 Task: Add Sprouts Stamina to the cart.
Action: Mouse moved to (318, 170)
Screenshot: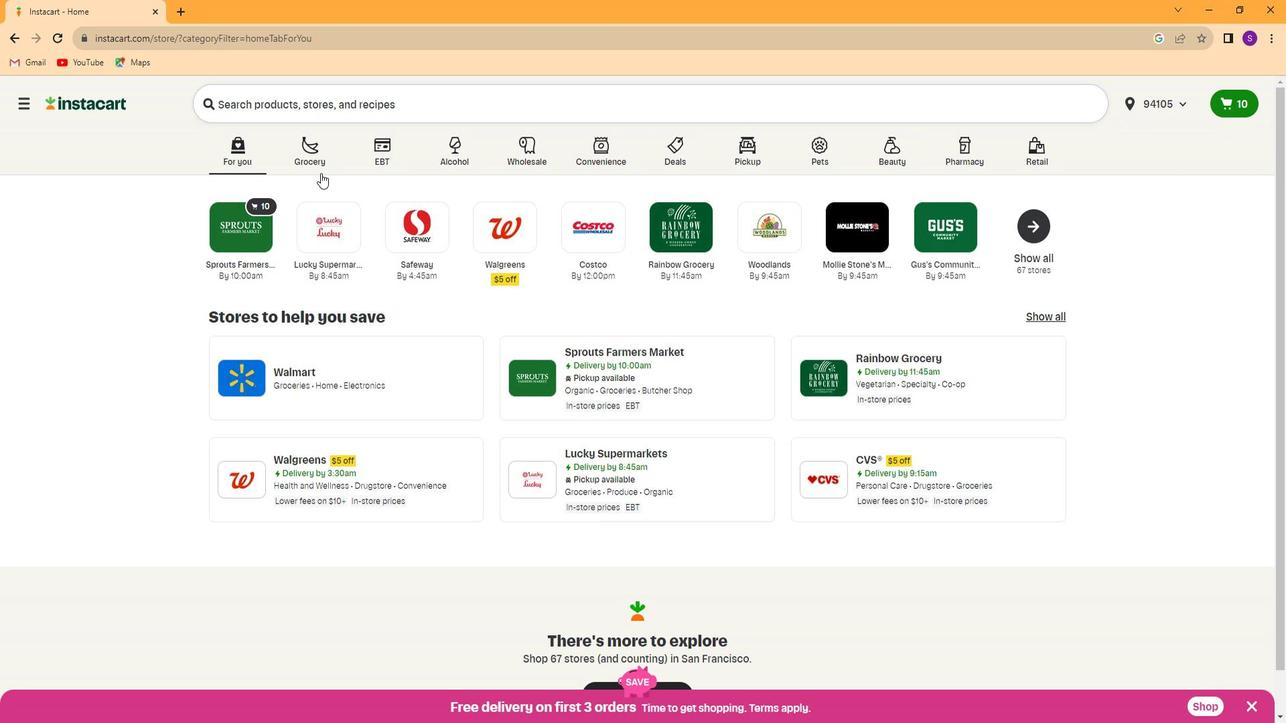 
Action: Mouse pressed left at (318, 170)
Screenshot: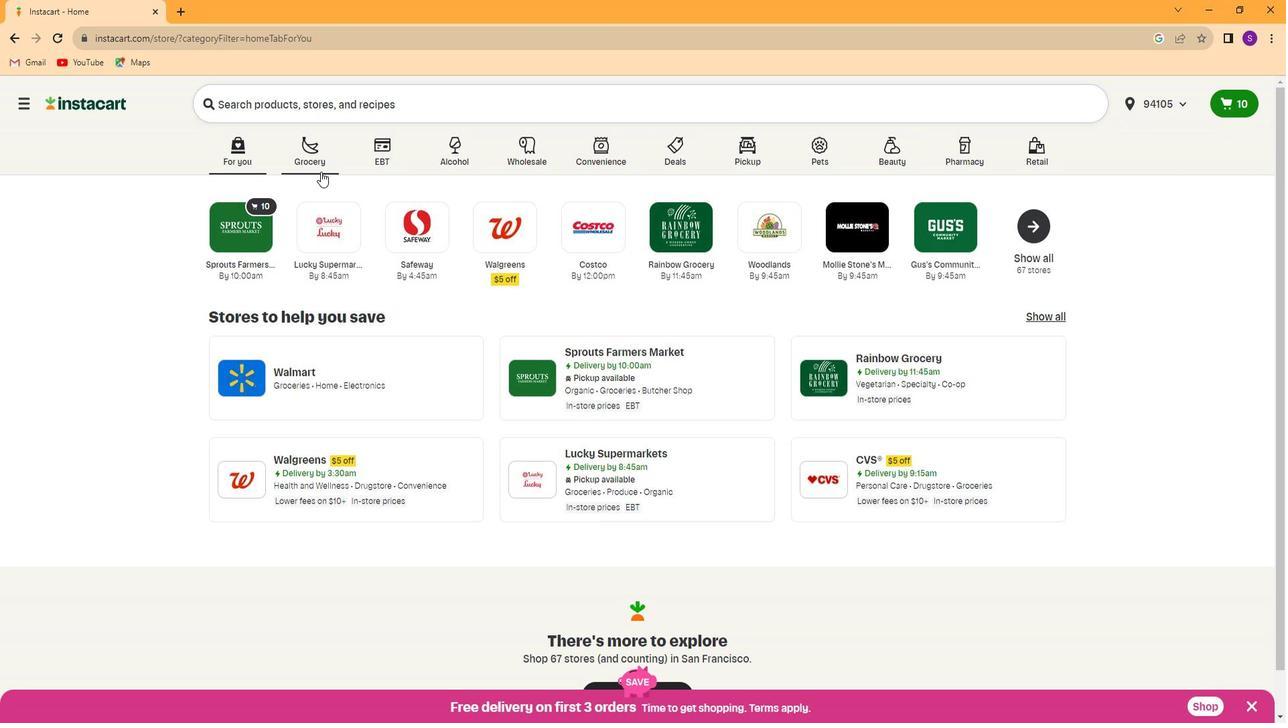 
Action: Mouse moved to (1021, 211)
Screenshot: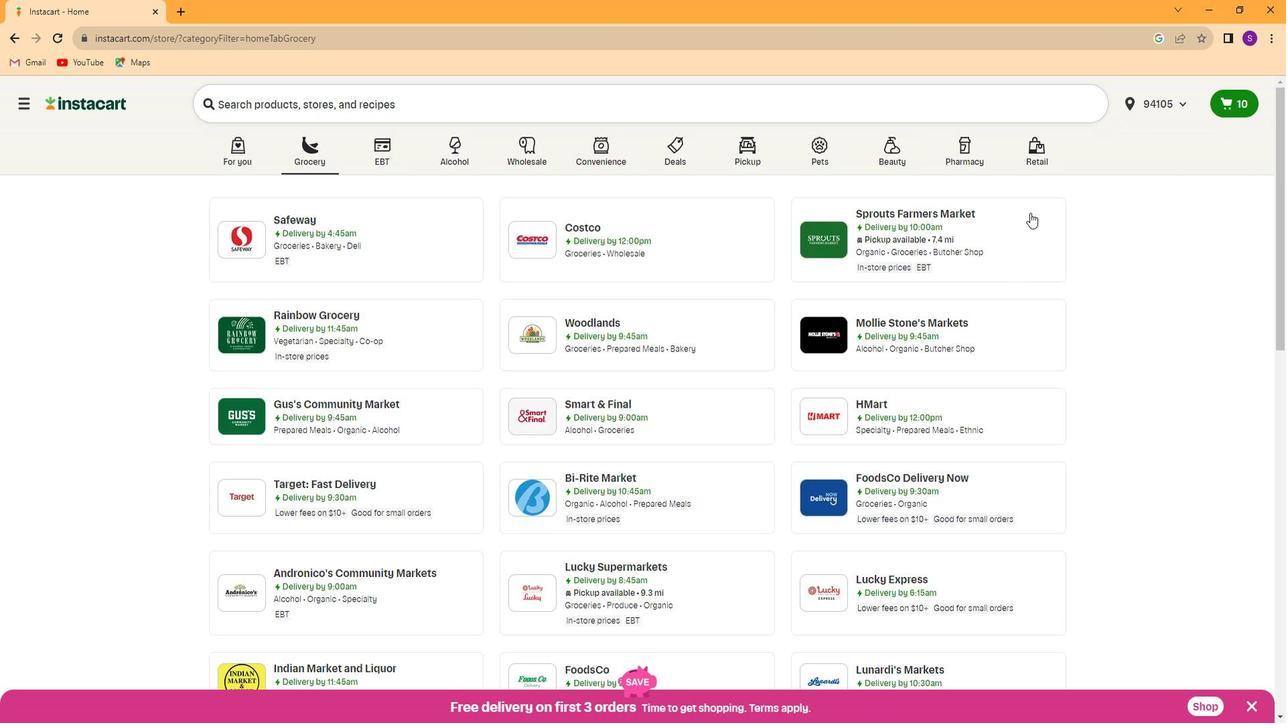 
Action: Mouse pressed left at (1021, 211)
Screenshot: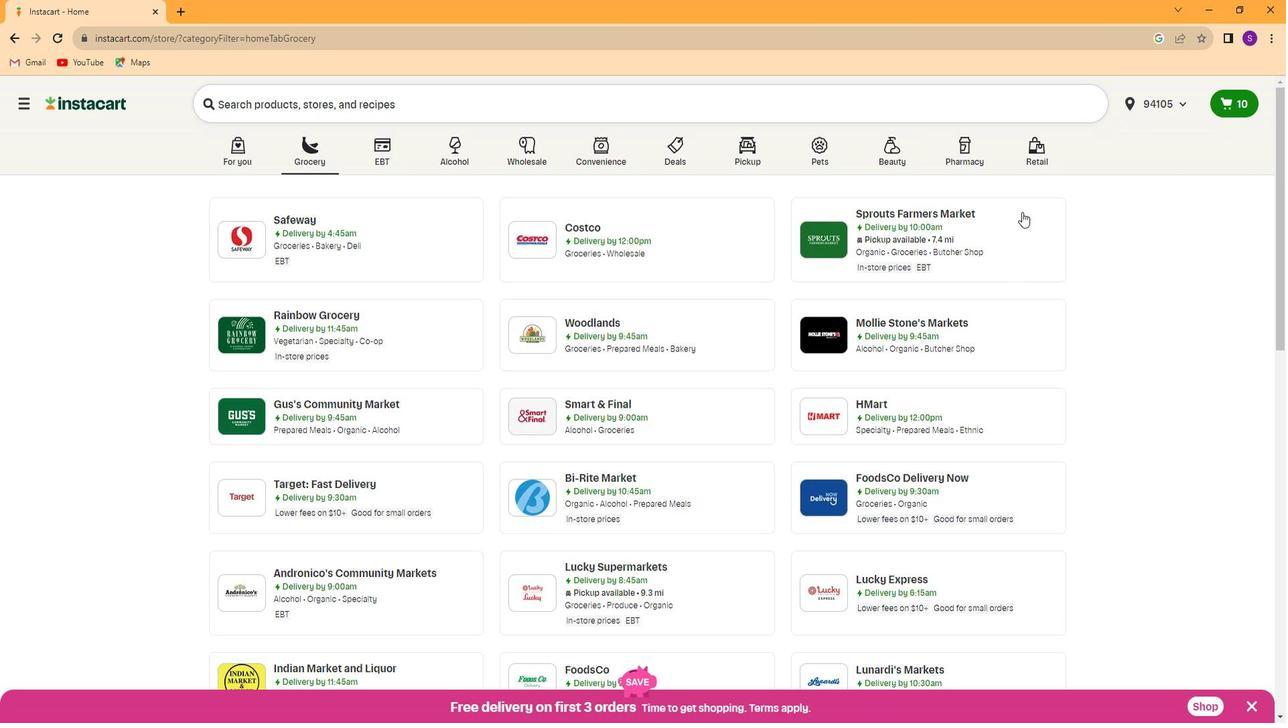 
Action: Mouse moved to (108, 527)
Screenshot: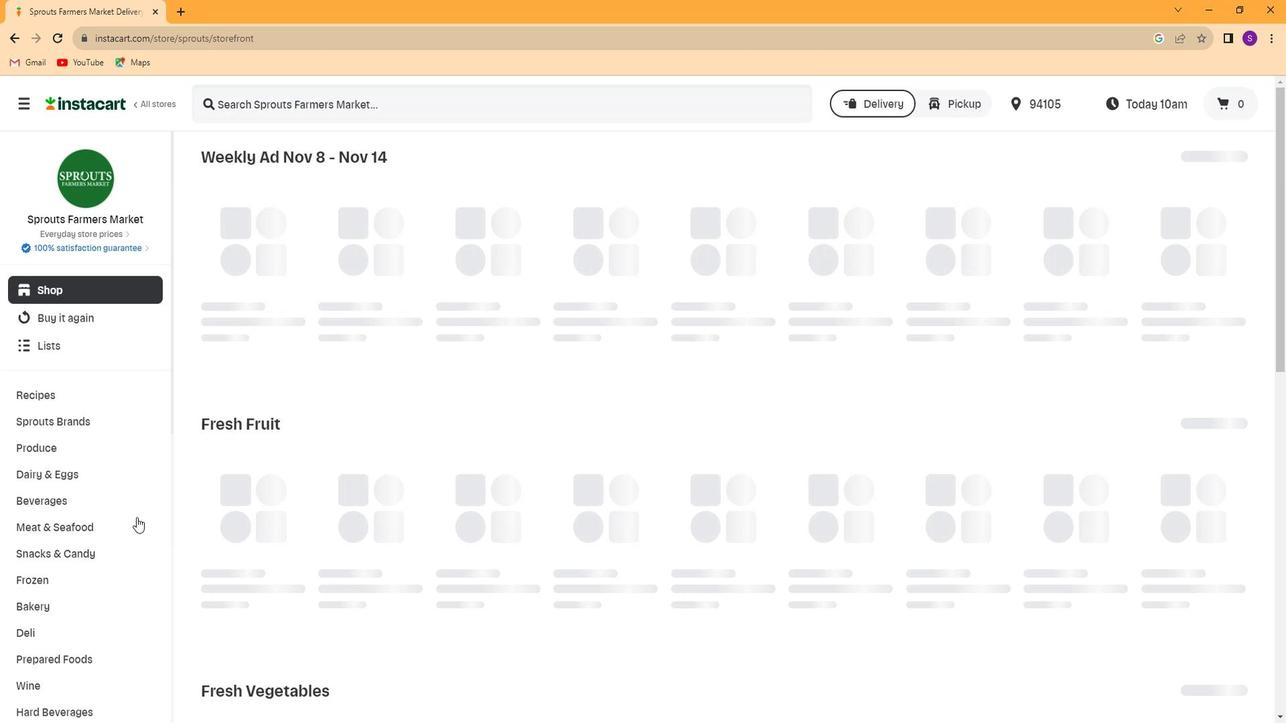 
Action: Mouse scrolled (108, 526) with delta (0, 0)
Screenshot: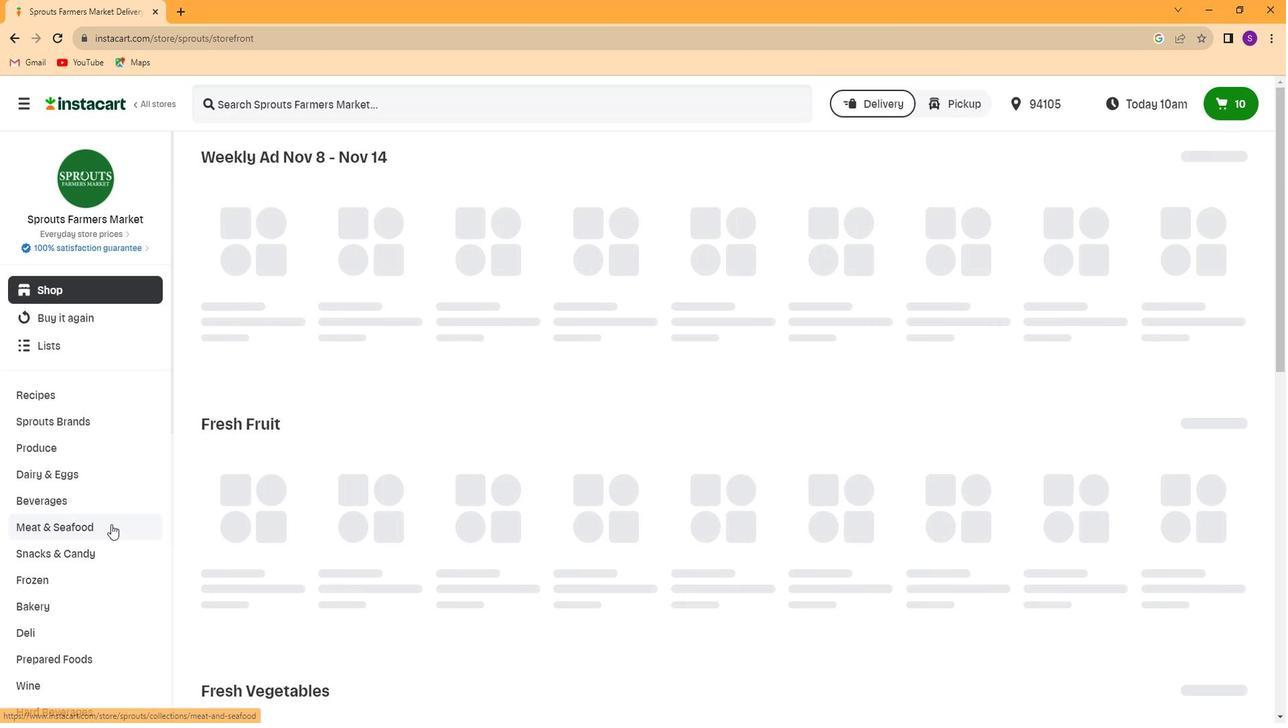 
Action: Mouse scrolled (108, 526) with delta (0, 0)
Screenshot: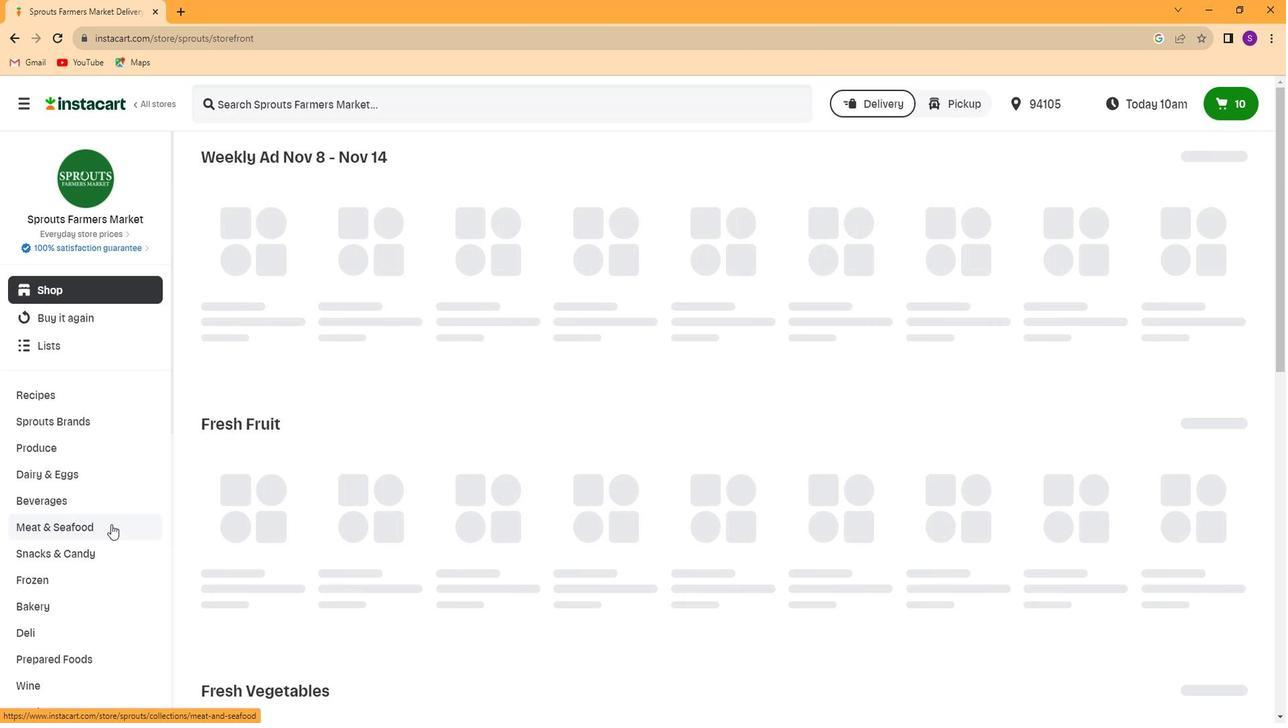 
Action: Mouse scrolled (108, 526) with delta (0, 0)
Screenshot: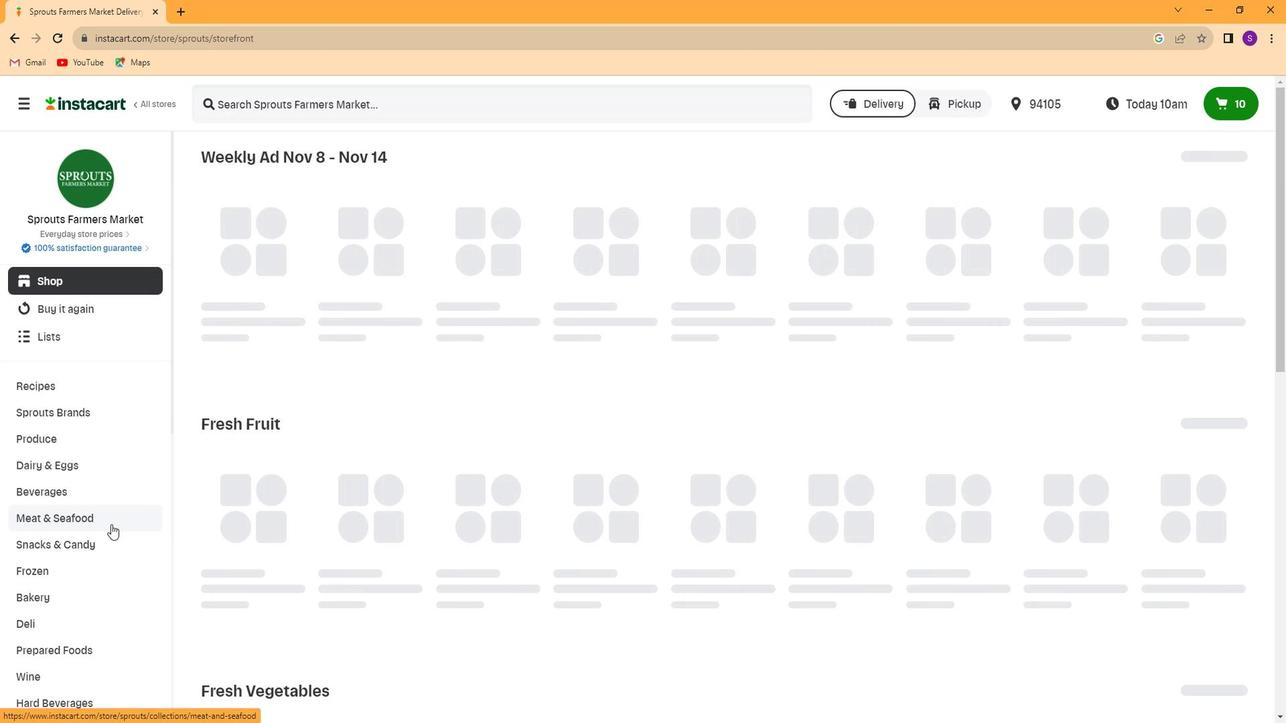 
Action: Mouse scrolled (108, 526) with delta (0, 0)
Screenshot: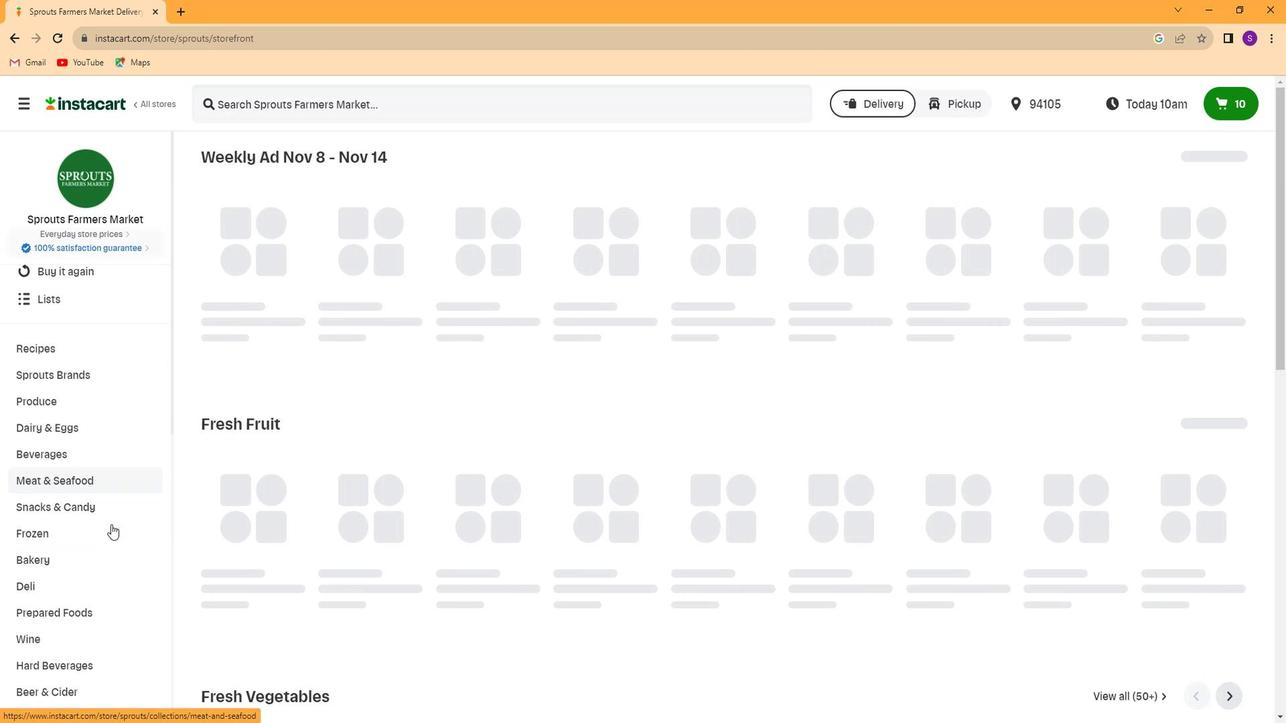 
Action: Mouse scrolled (108, 526) with delta (0, 0)
Screenshot: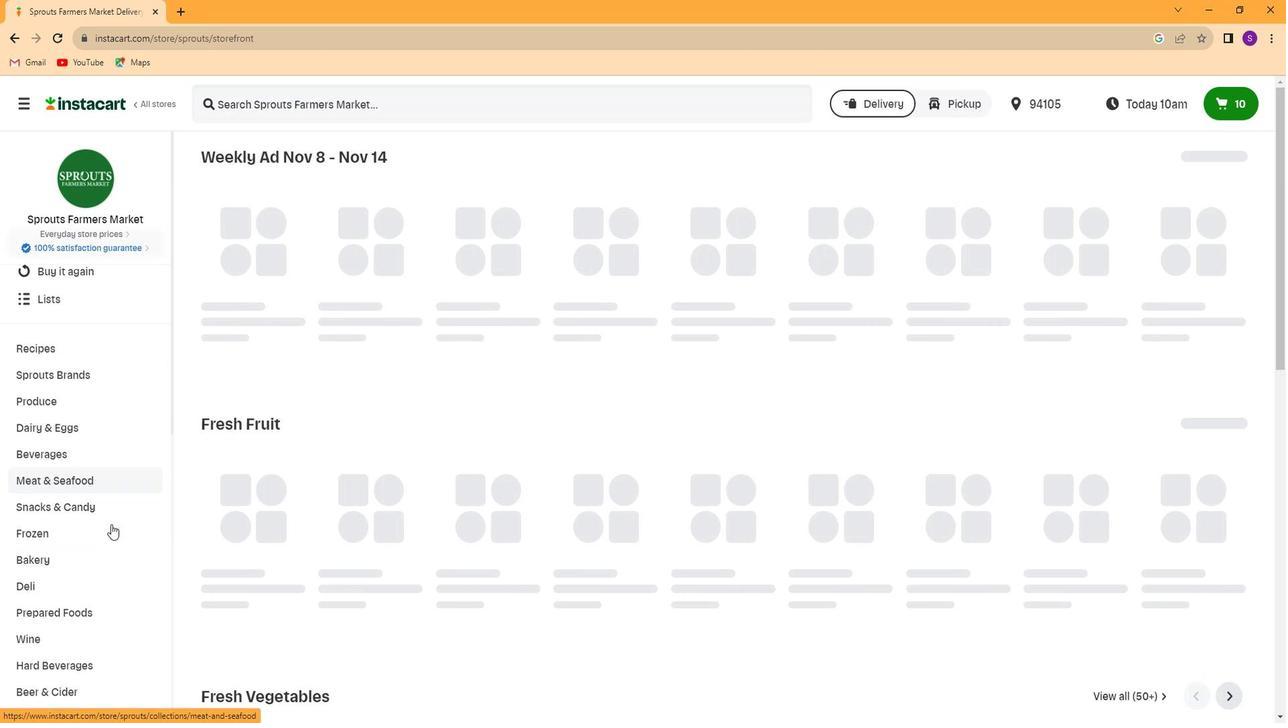 
Action: Mouse scrolled (108, 526) with delta (0, 0)
Screenshot: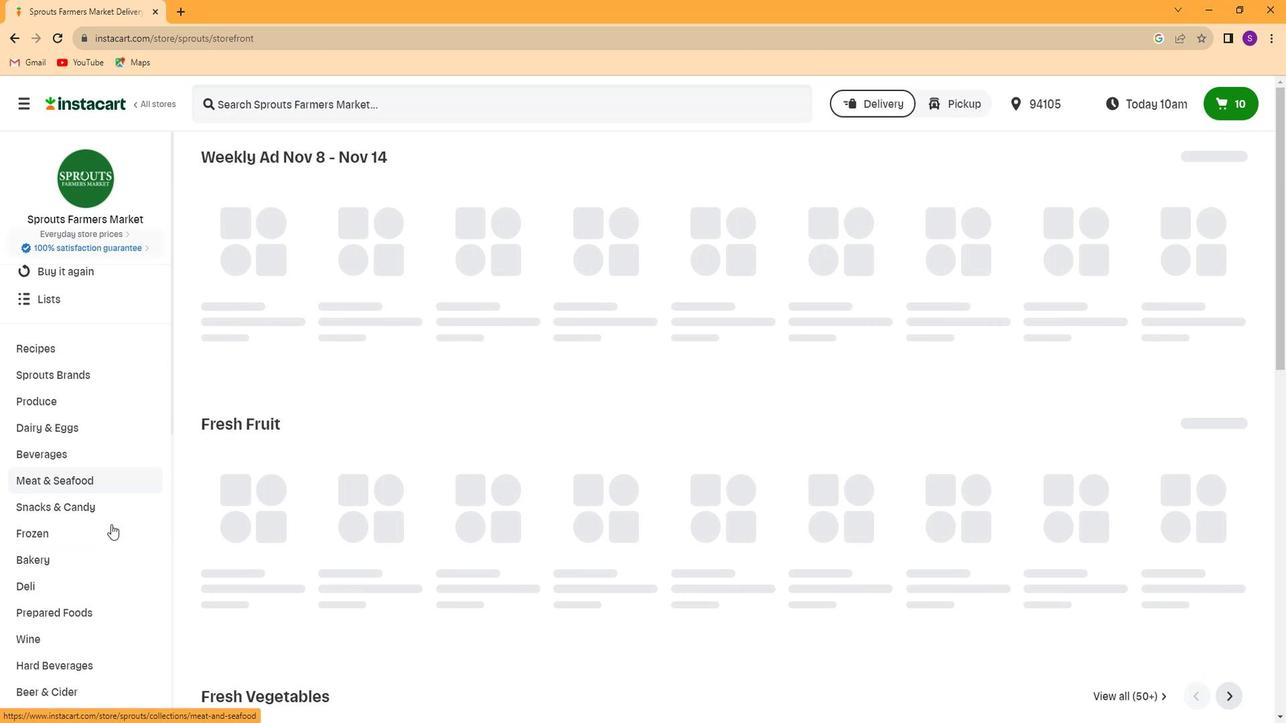 
Action: Mouse scrolled (108, 526) with delta (0, 0)
Screenshot: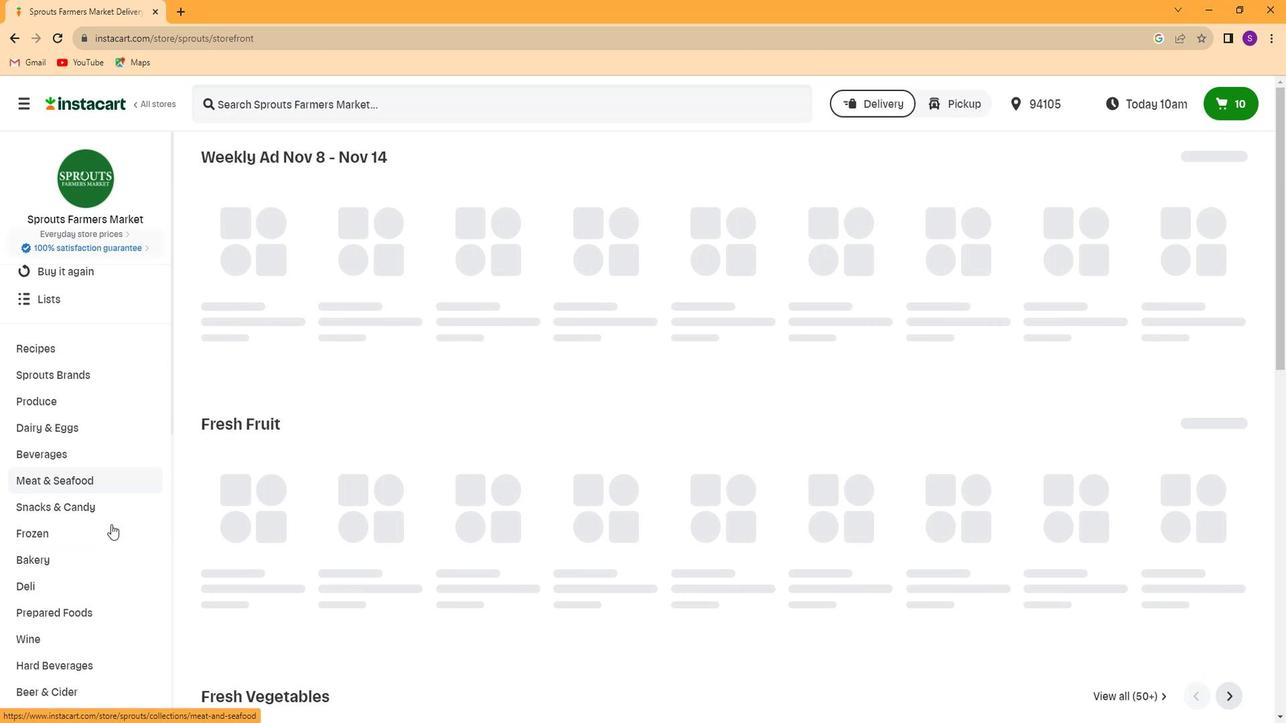 
Action: Mouse scrolled (108, 526) with delta (0, 0)
Screenshot: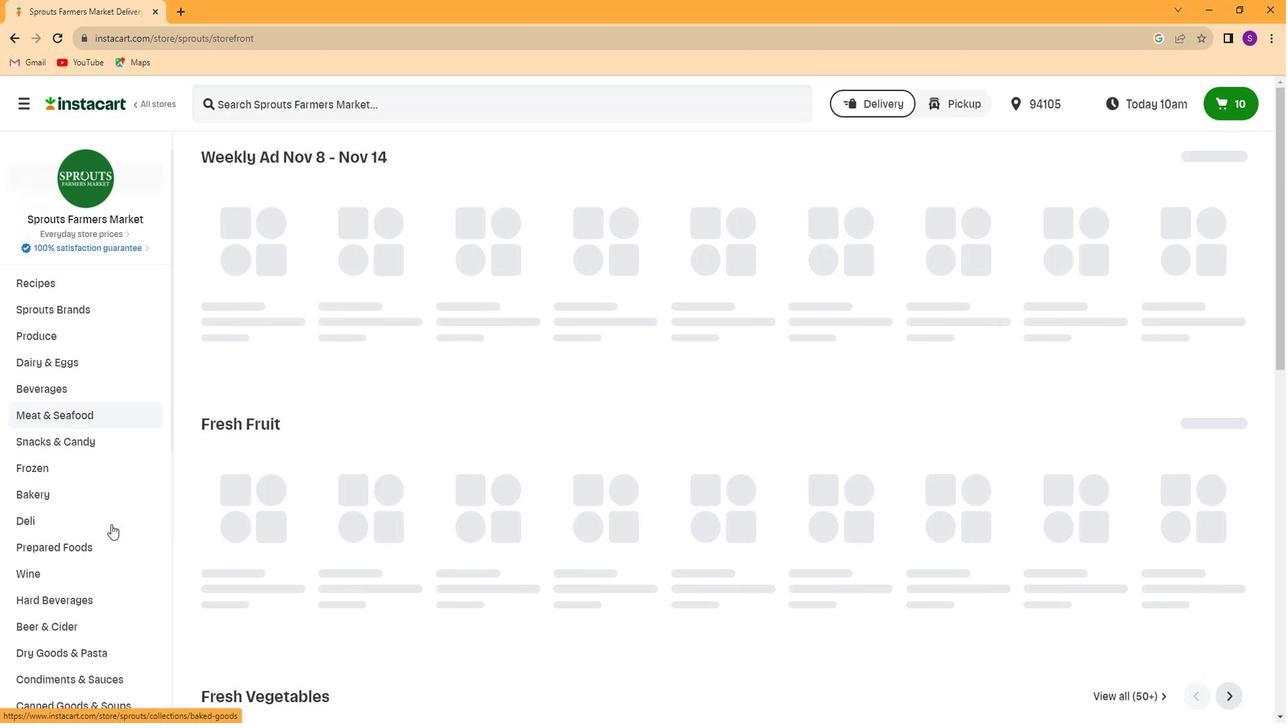 
Action: Mouse scrolled (108, 526) with delta (0, 0)
Screenshot: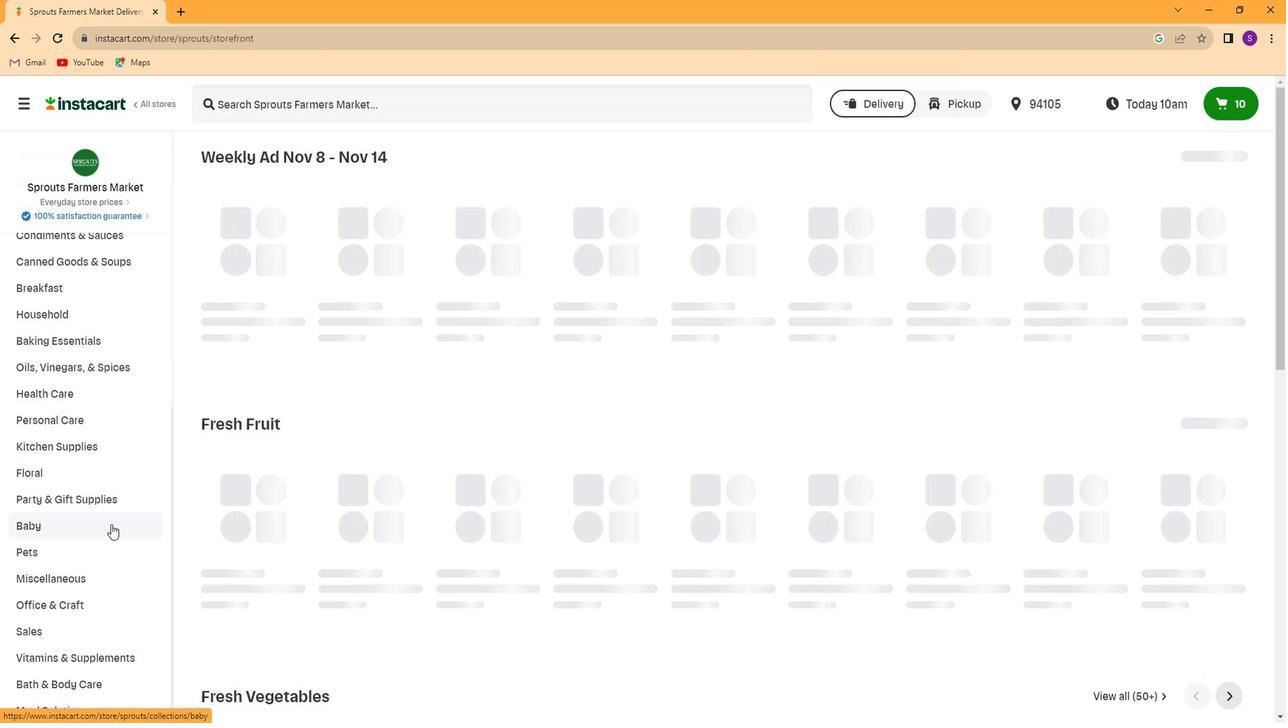 
Action: Mouse scrolled (108, 526) with delta (0, 0)
Screenshot: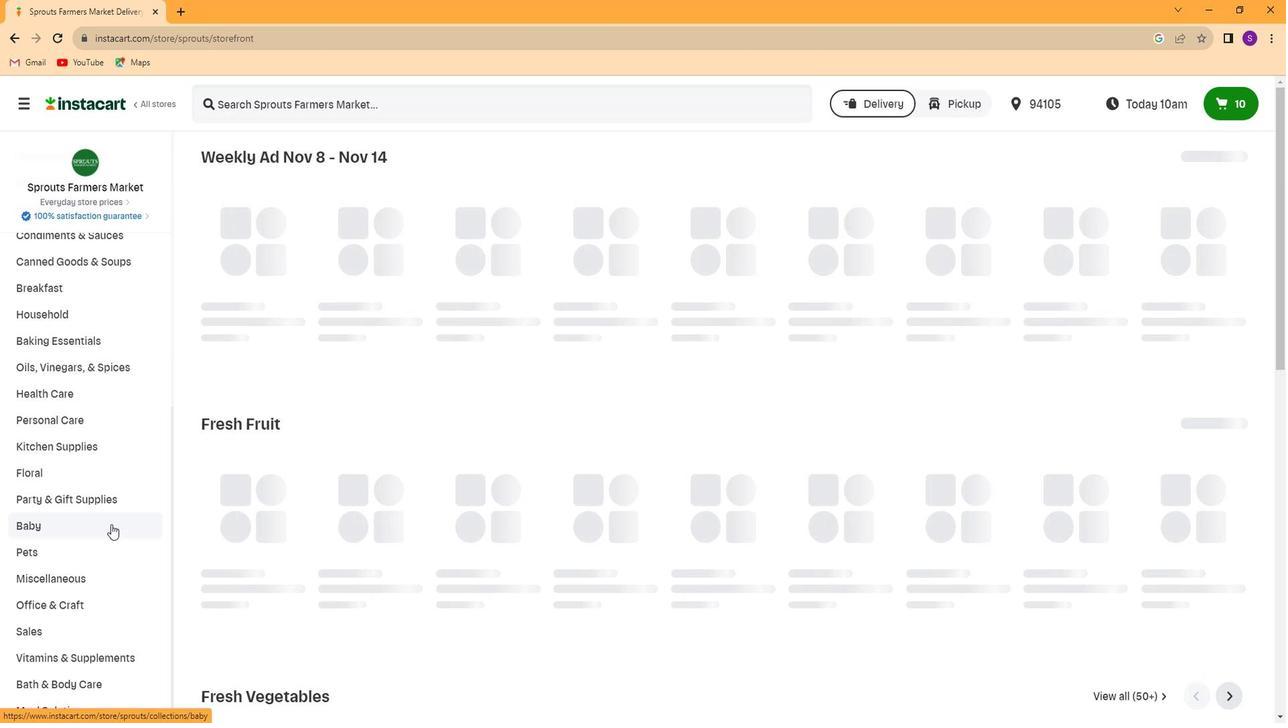 
Action: Mouse scrolled (108, 526) with delta (0, 0)
Screenshot: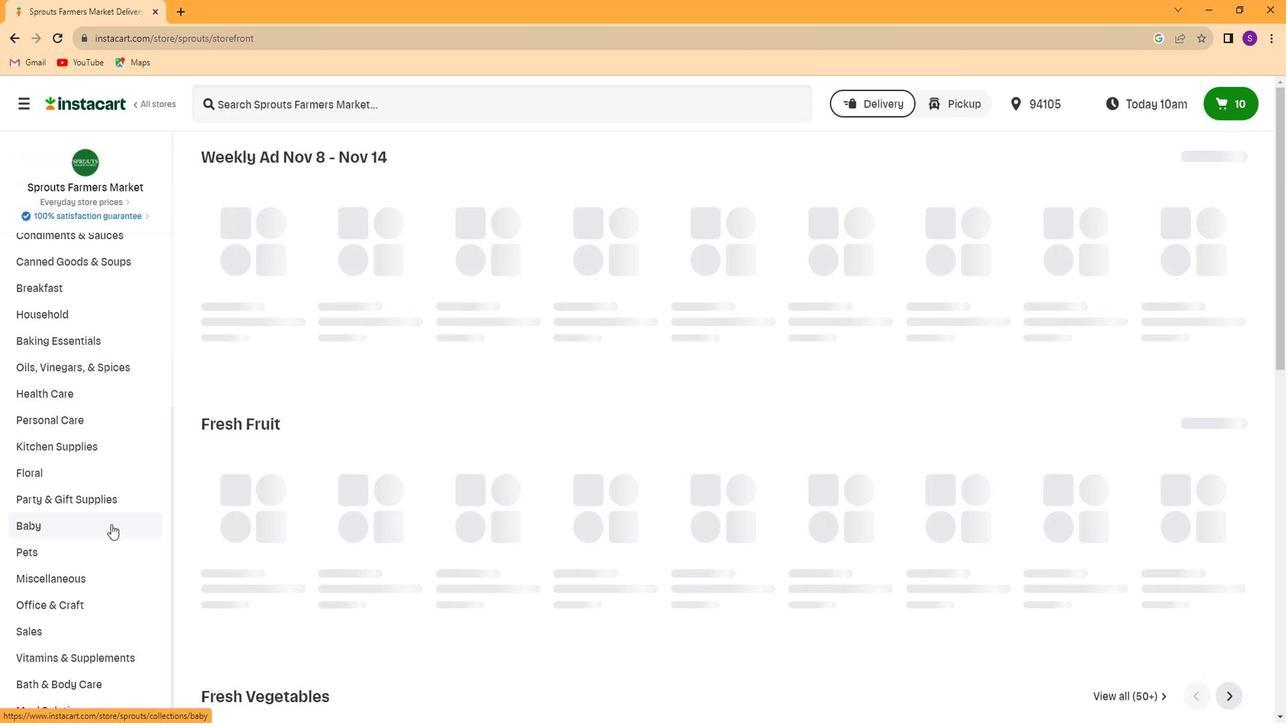 
Action: Mouse scrolled (108, 526) with delta (0, 0)
Screenshot: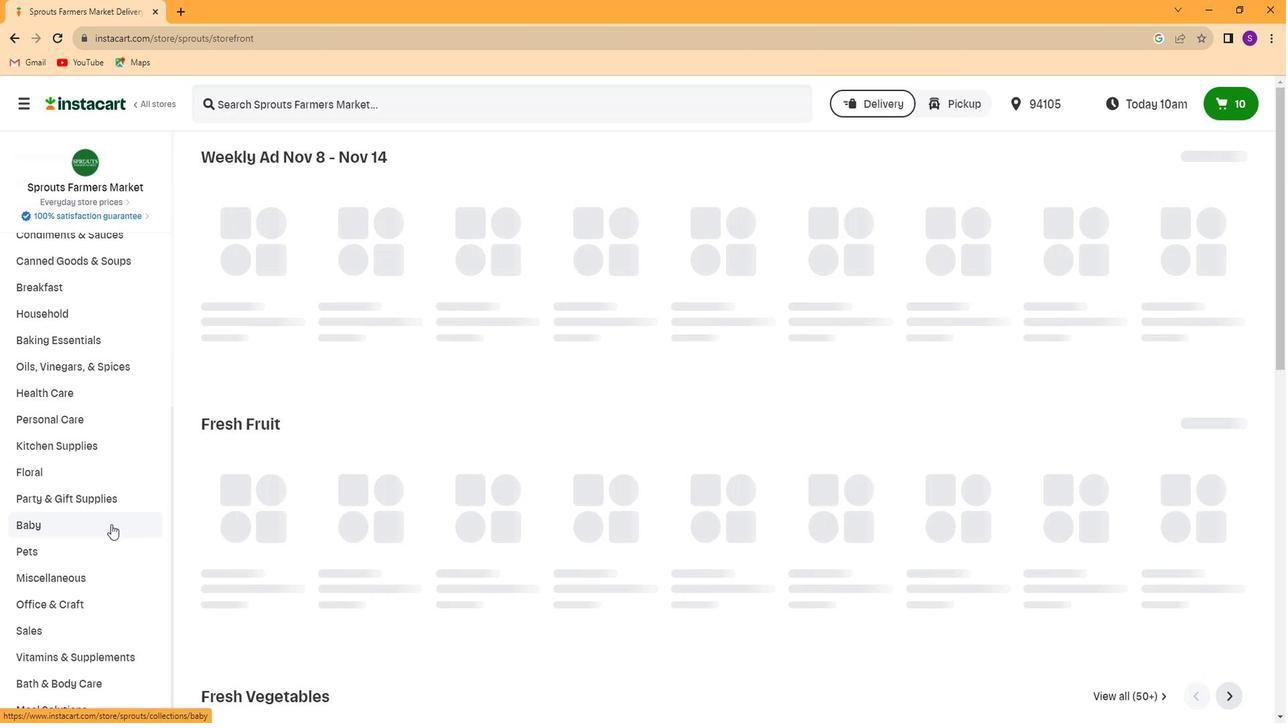 
Action: Mouse scrolled (108, 526) with delta (0, 0)
Screenshot: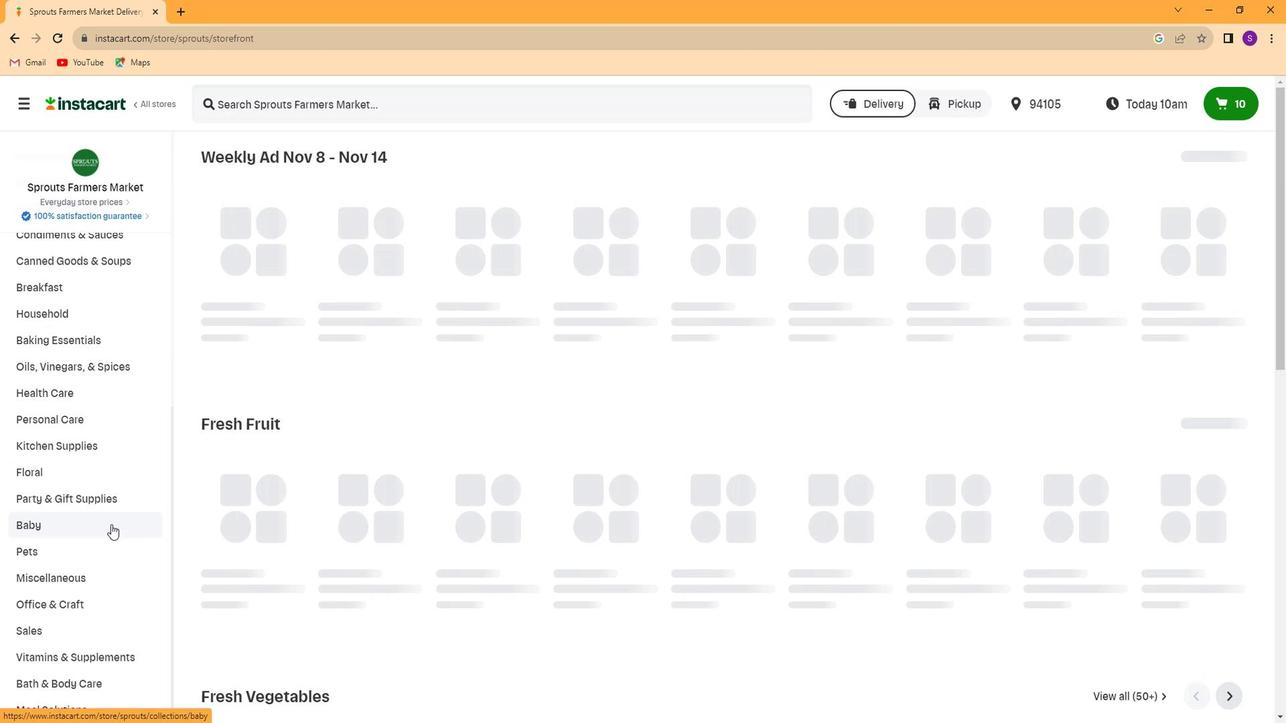 
Action: Mouse scrolled (108, 526) with delta (0, 0)
Screenshot: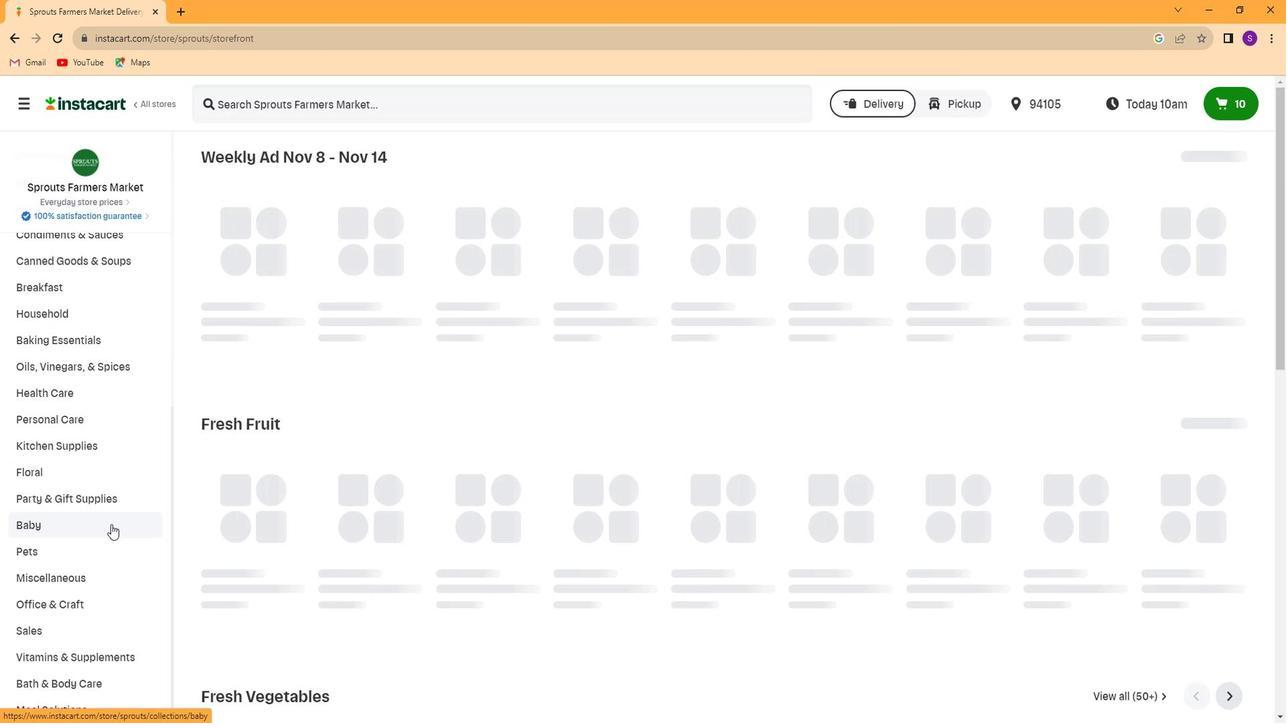 
Action: Mouse scrolled (108, 526) with delta (0, 0)
Screenshot: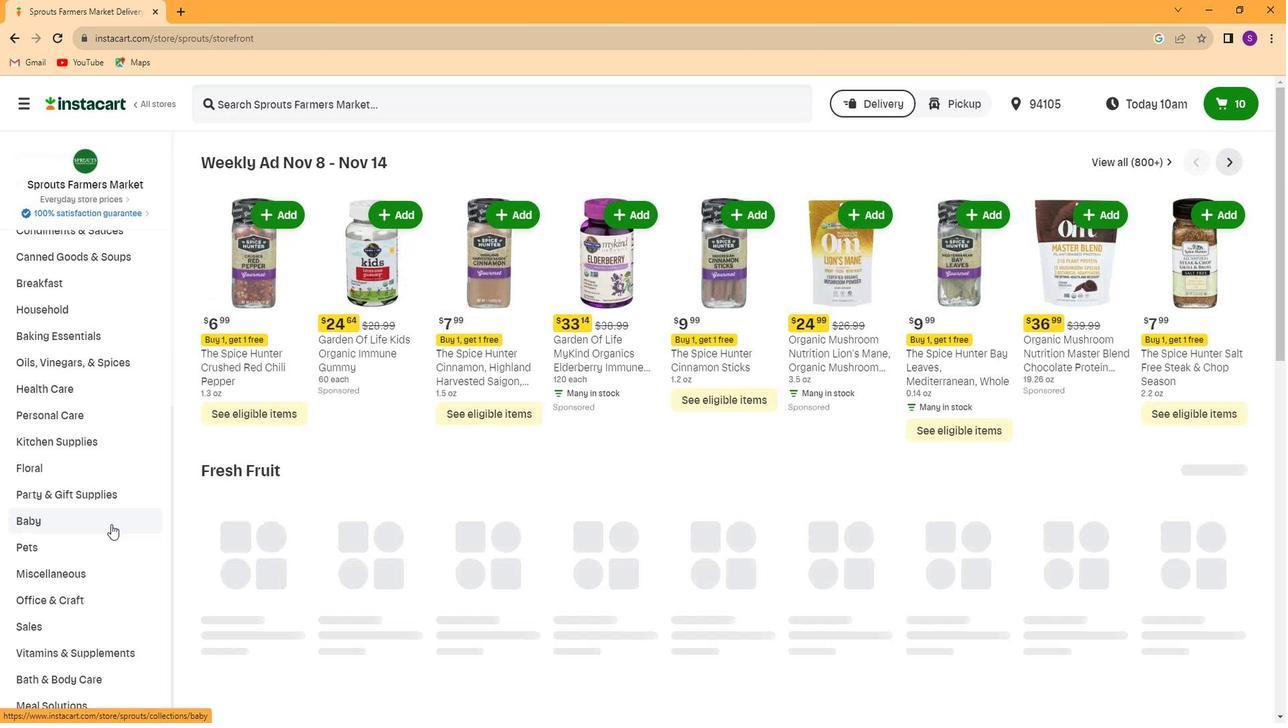 
Action: Mouse moved to (102, 654)
Screenshot: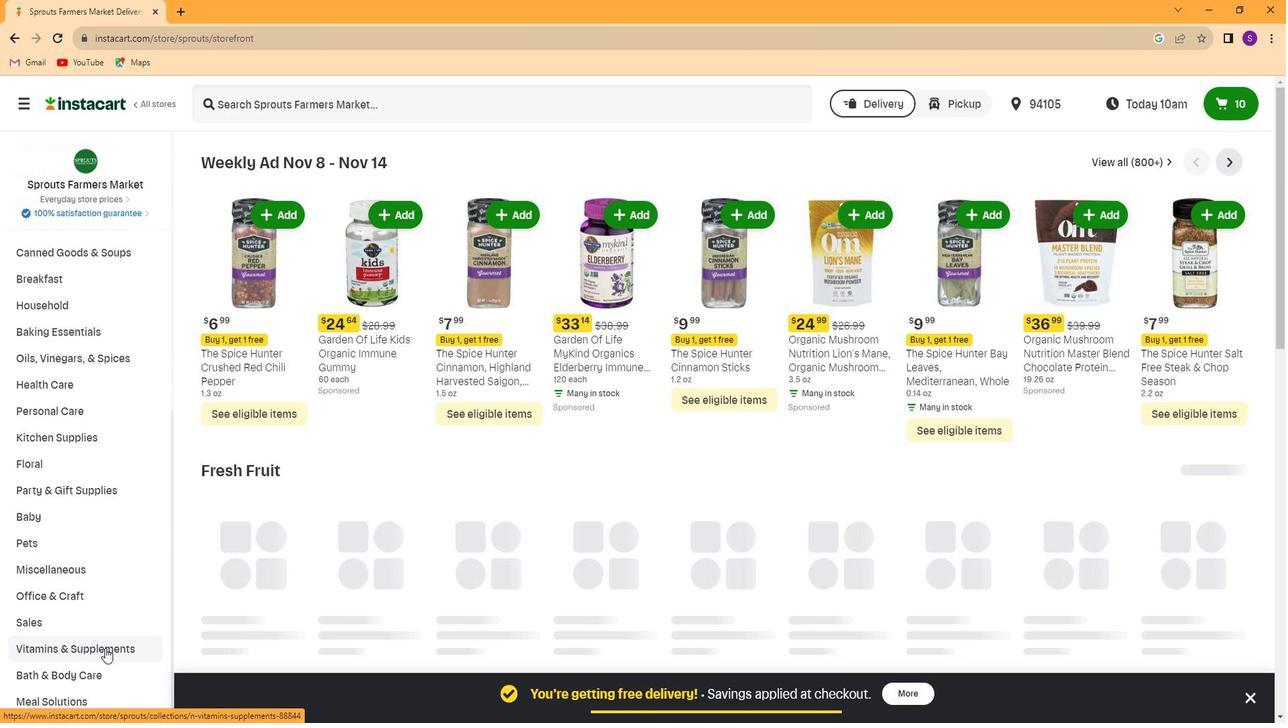 
Action: Mouse pressed left at (102, 654)
Screenshot: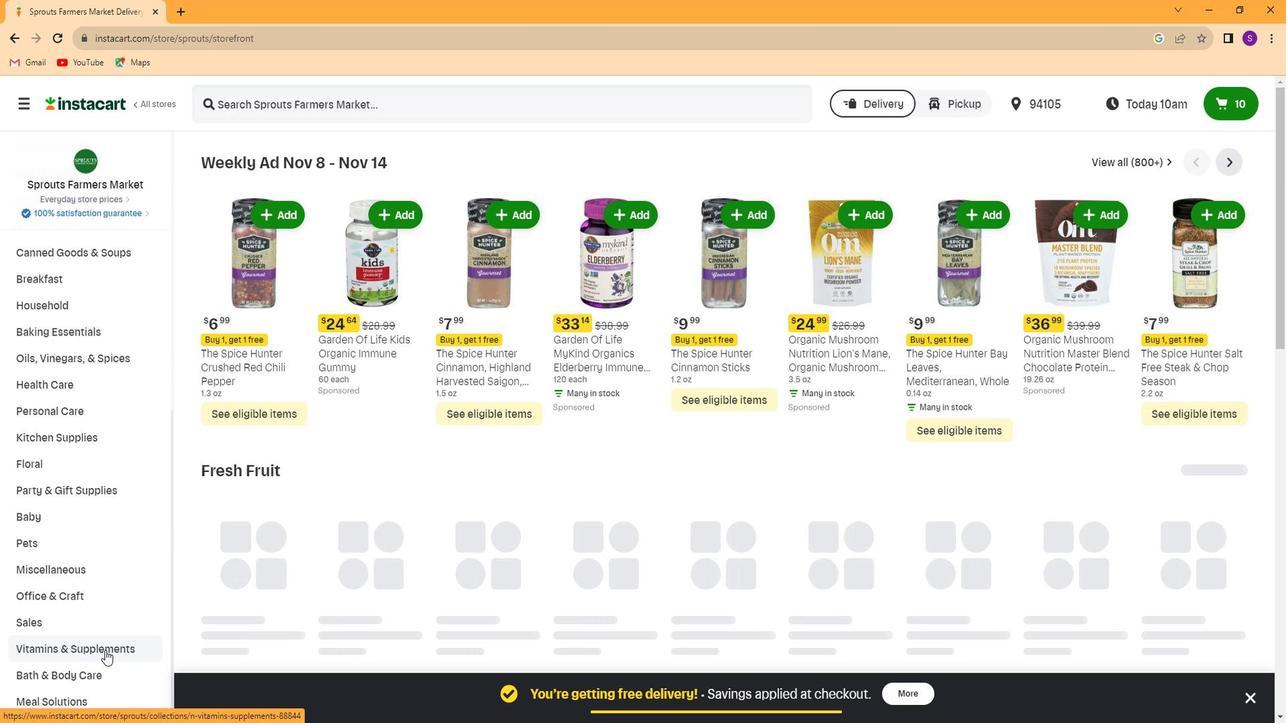 
Action: Mouse moved to (85, 432)
Screenshot: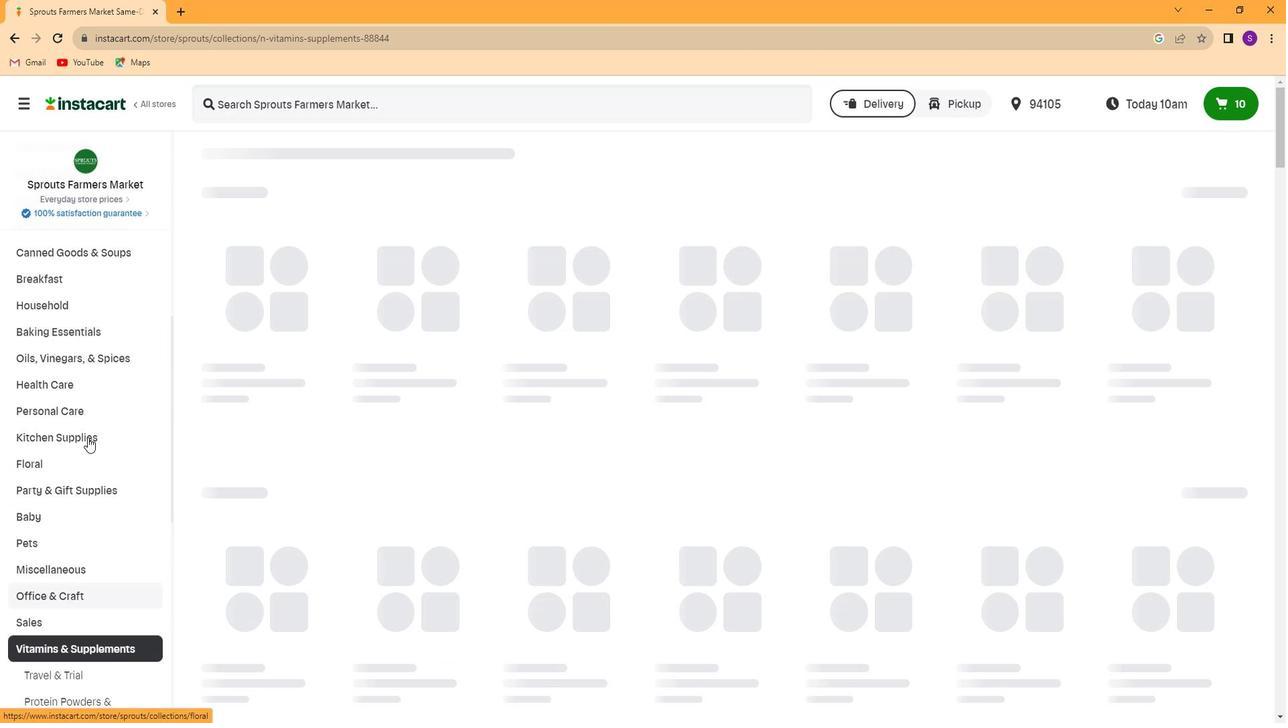 
Action: Mouse scrolled (85, 431) with delta (0, -1)
Screenshot: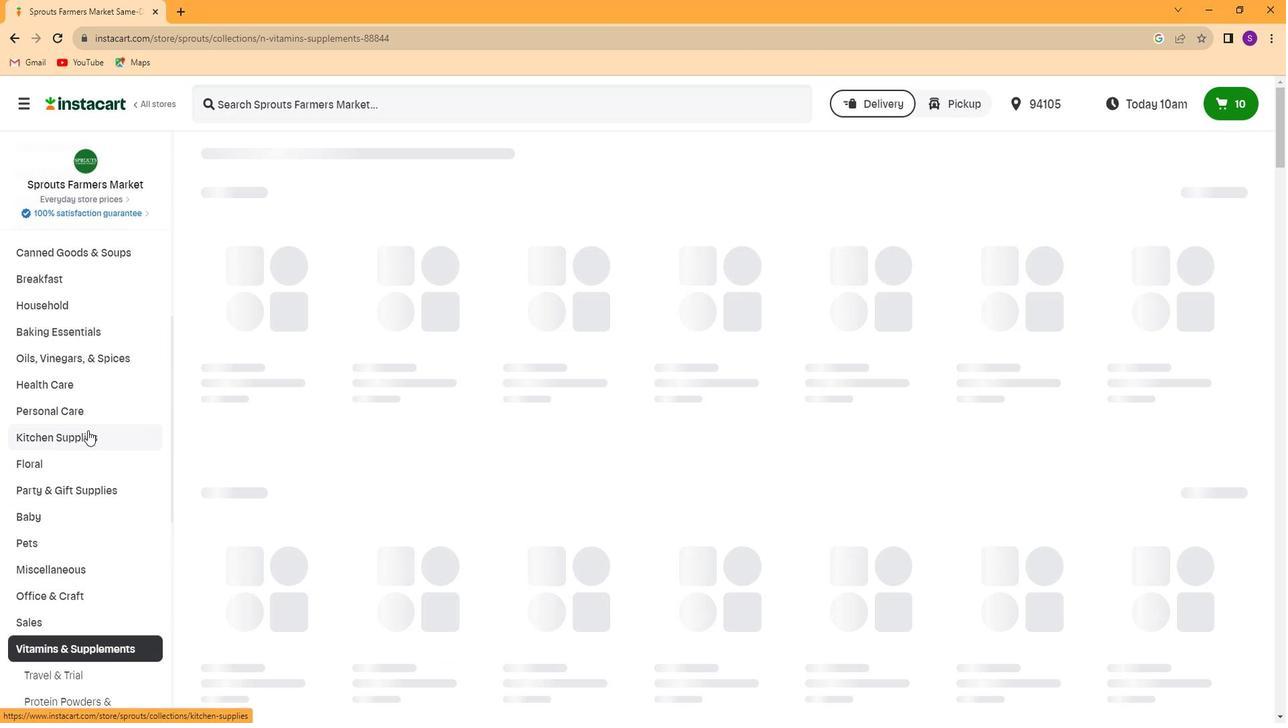 
Action: Mouse scrolled (85, 431) with delta (0, -1)
Screenshot: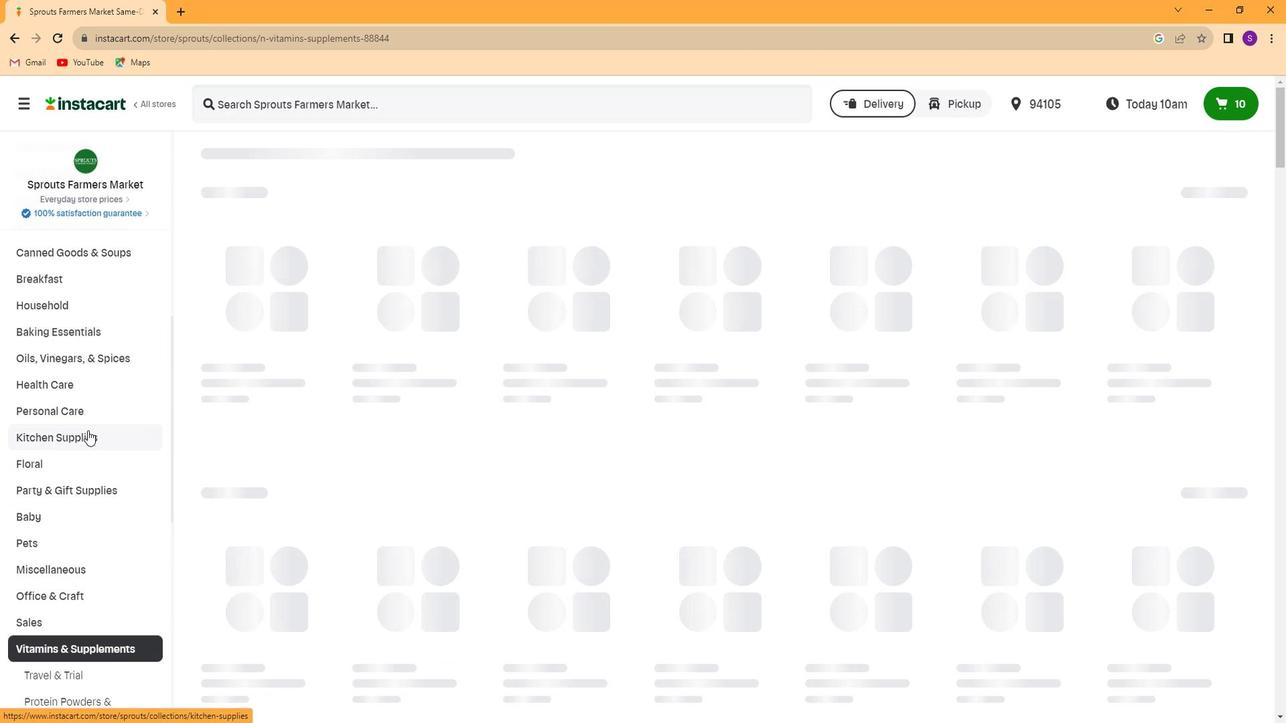 
Action: Mouse scrolled (85, 431) with delta (0, -1)
Screenshot: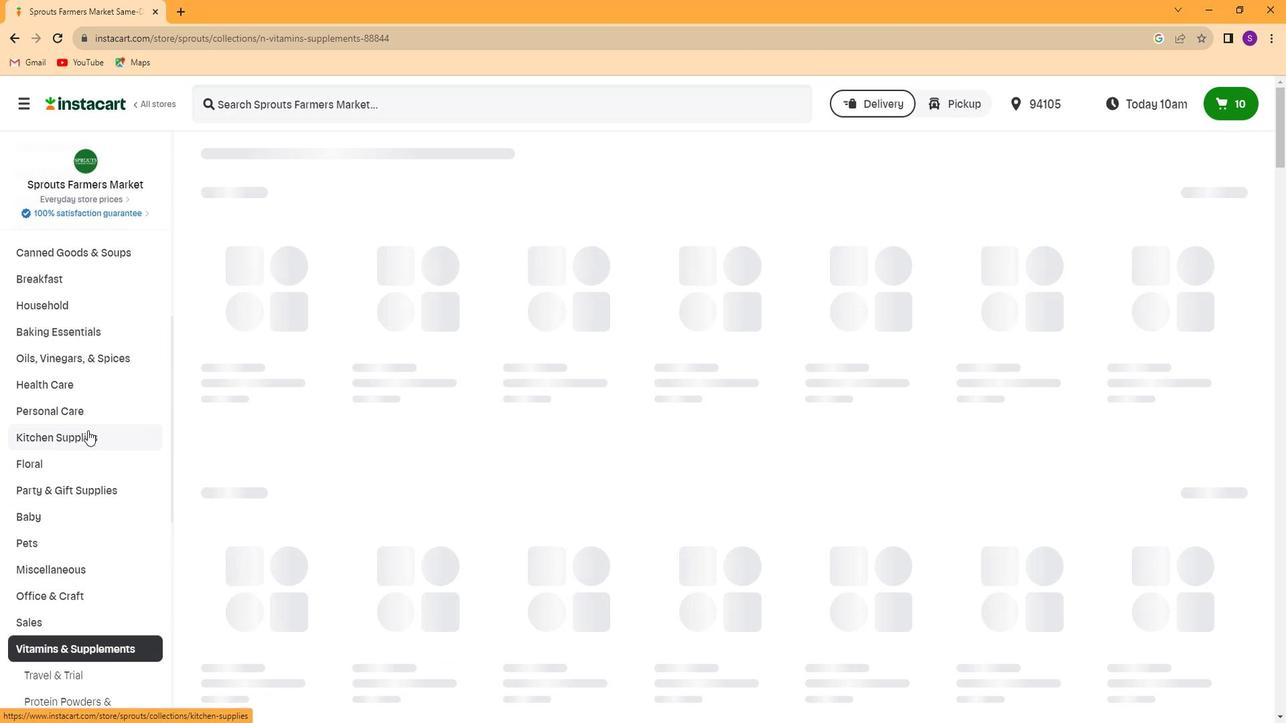 
Action: Mouse scrolled (85, 431) with delta (0, -1)
Screenshot: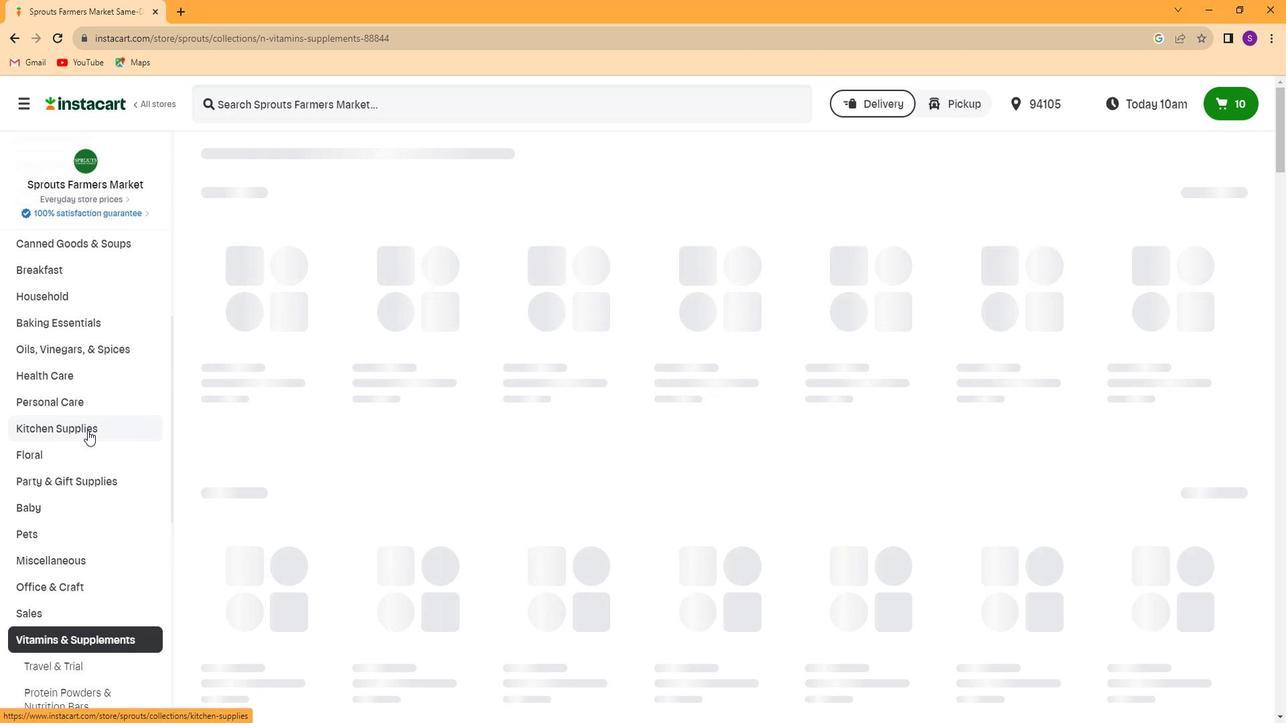 
Action: Mouse scrolled (85, 431) with delta (0, -1)
Screenshot: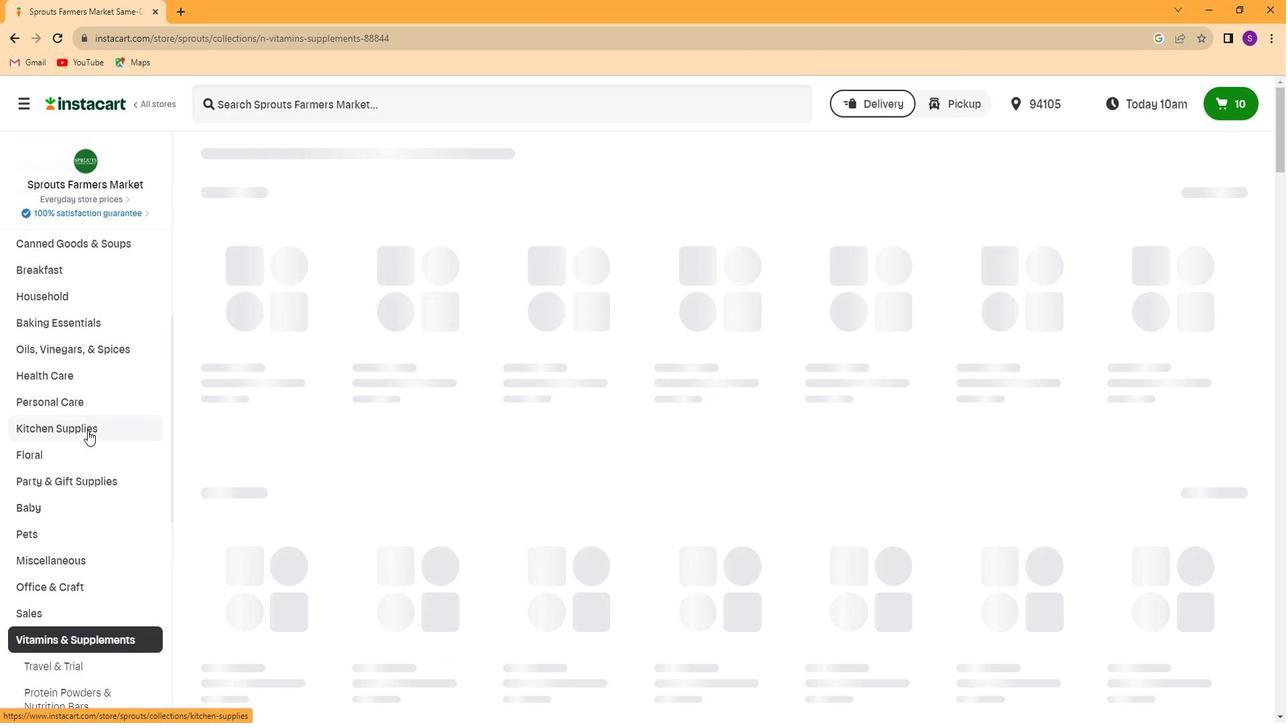 
Action: Mouse scrolled (85, 431) with delta (0, -1)
Screenshot: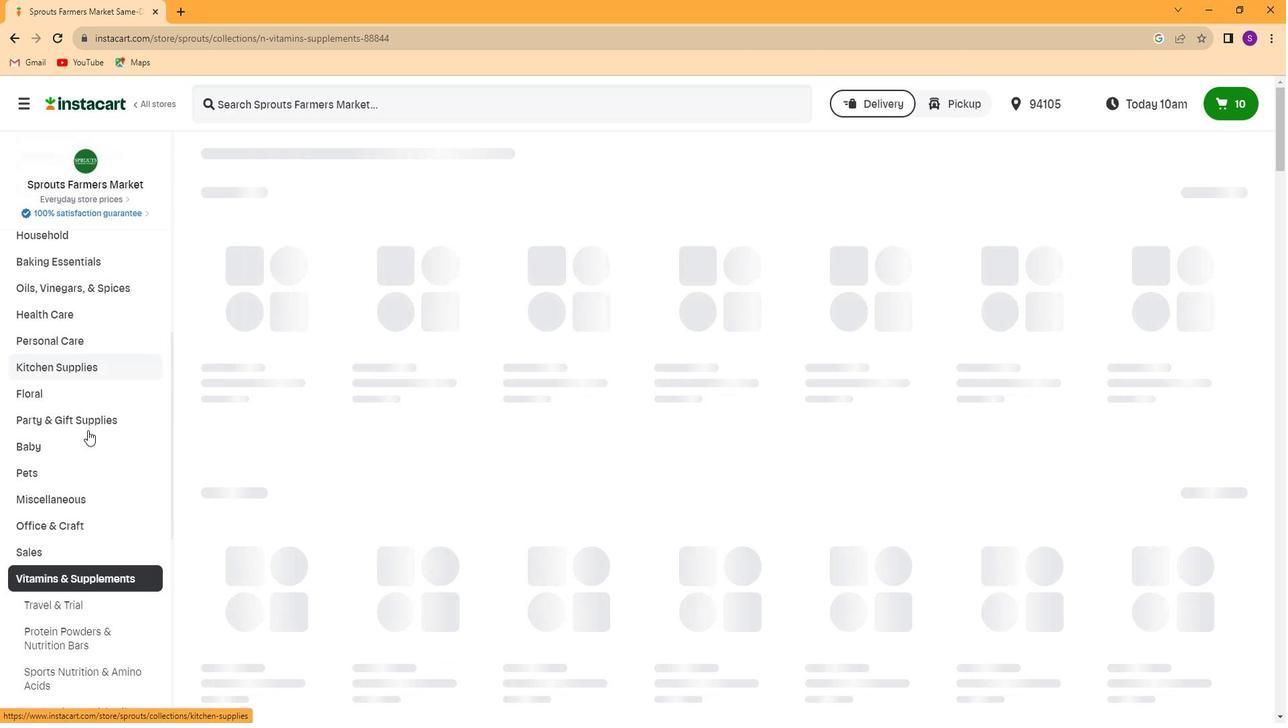 
Action: Mouse scrolled (85, 431) with delta (0, -1)
Screenshot: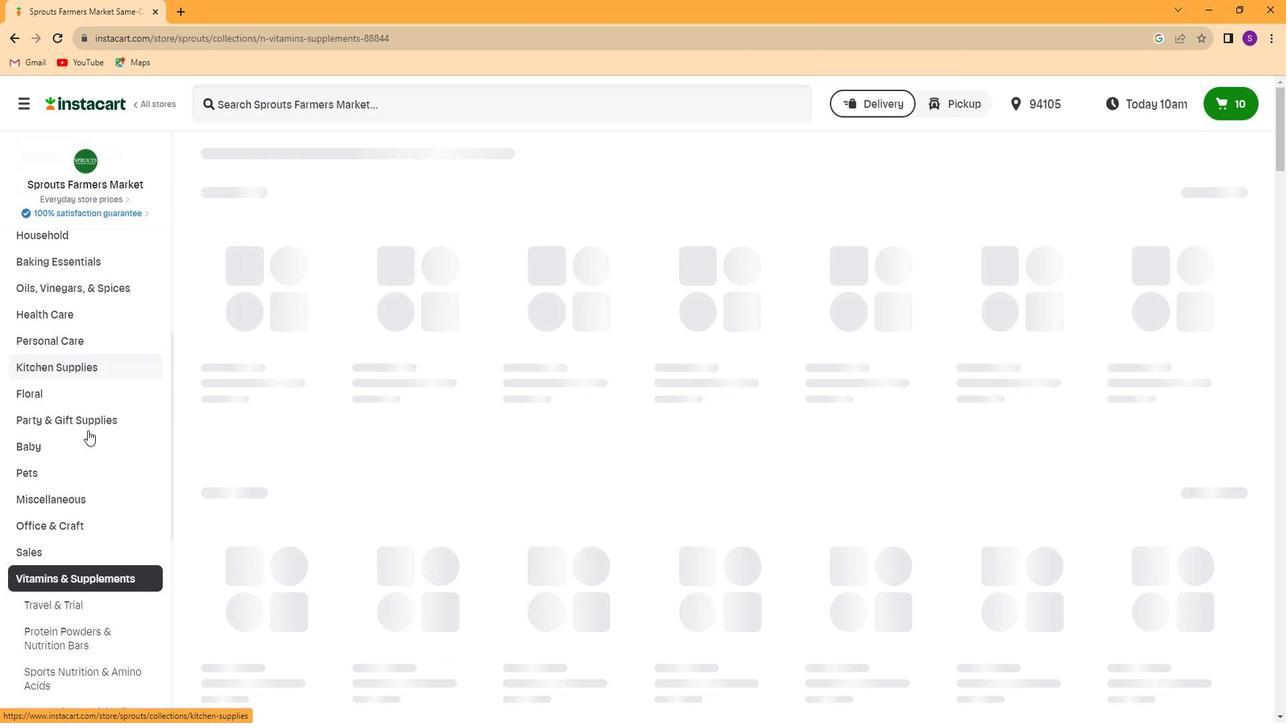 
Action: Mouse moved to (87, 485)
Screenshot: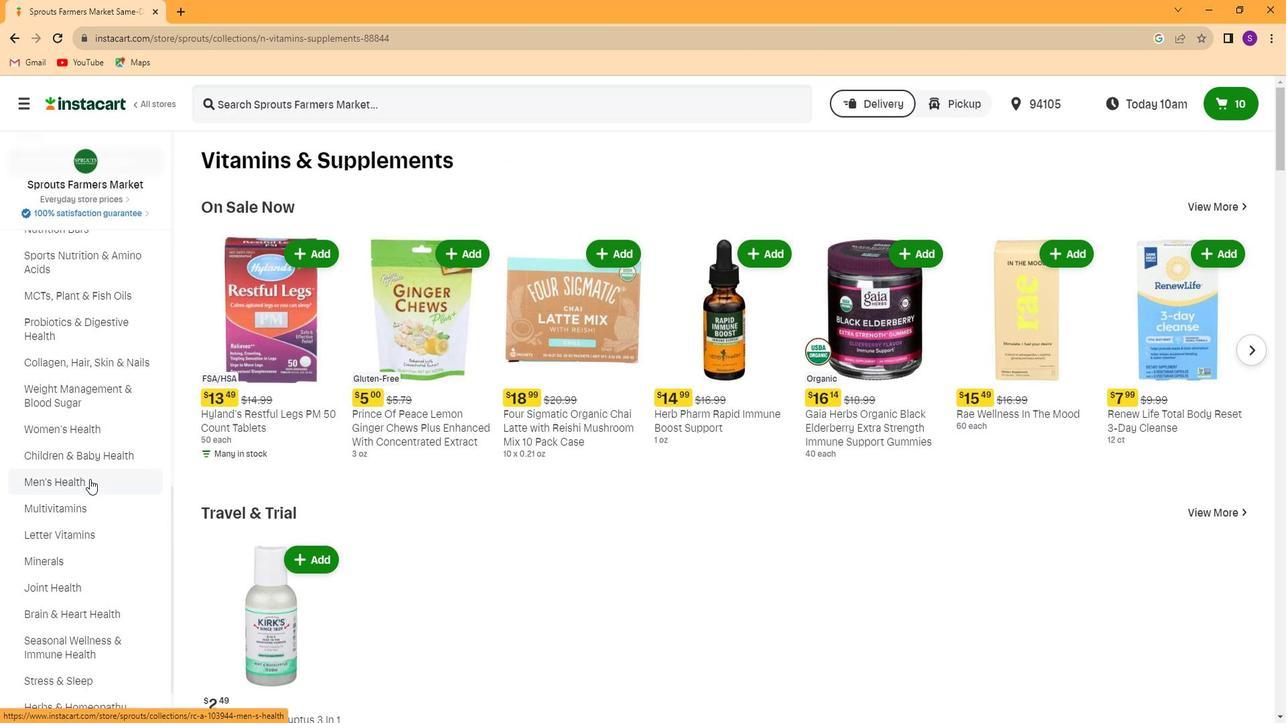 
Action: Mouse pressed left at (87, 485)
Screenshot: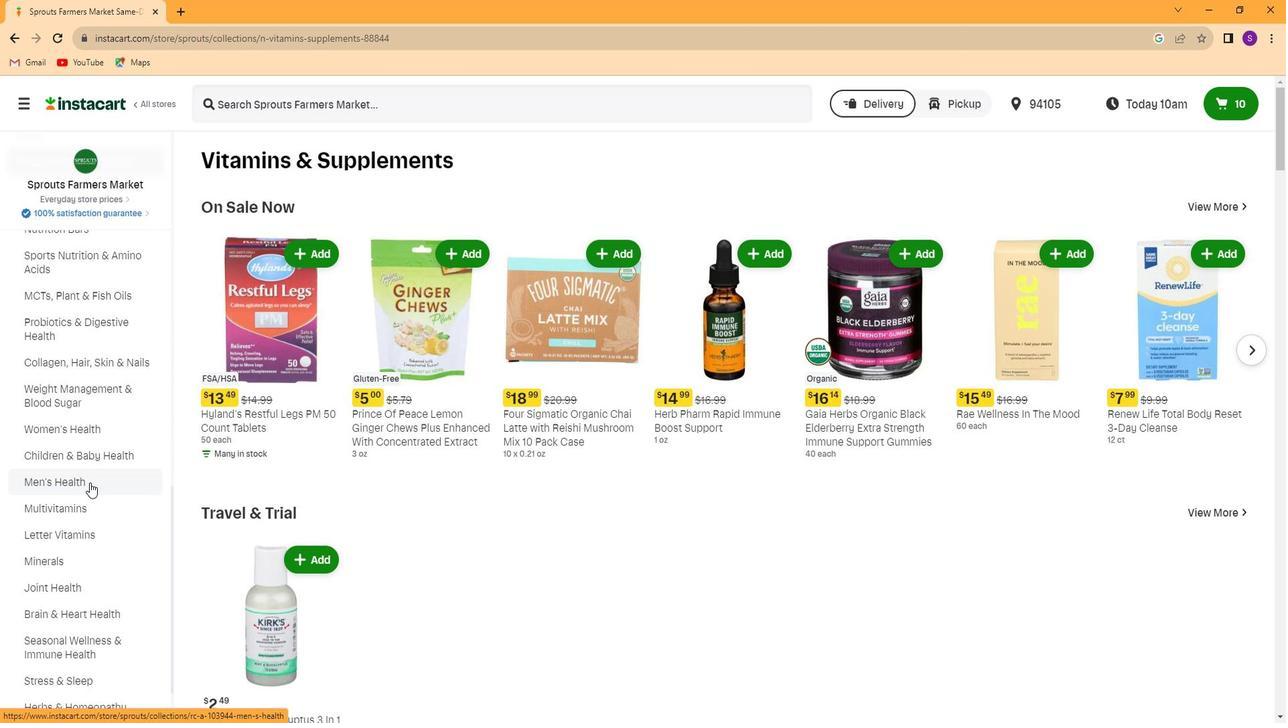 
Action: Mouse moved to (503, 99)
Screenshot: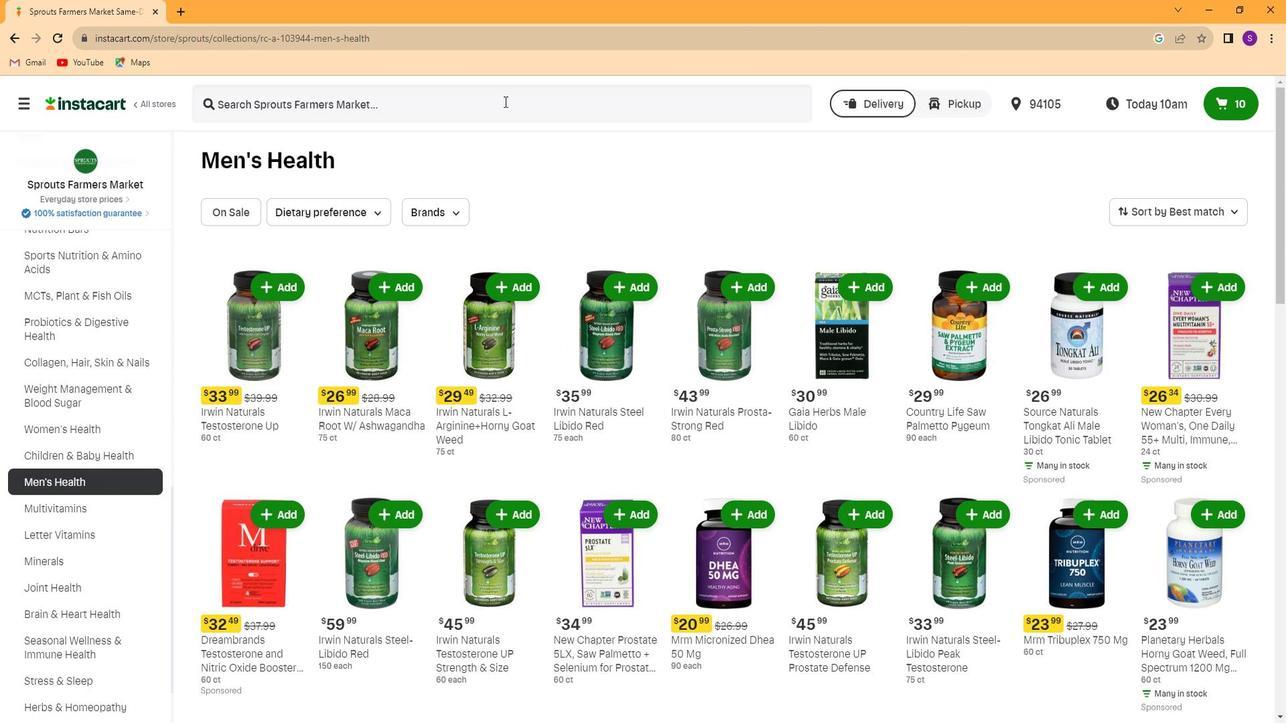 
Action: Mouse pressed left at (503, 99)
Screenshot: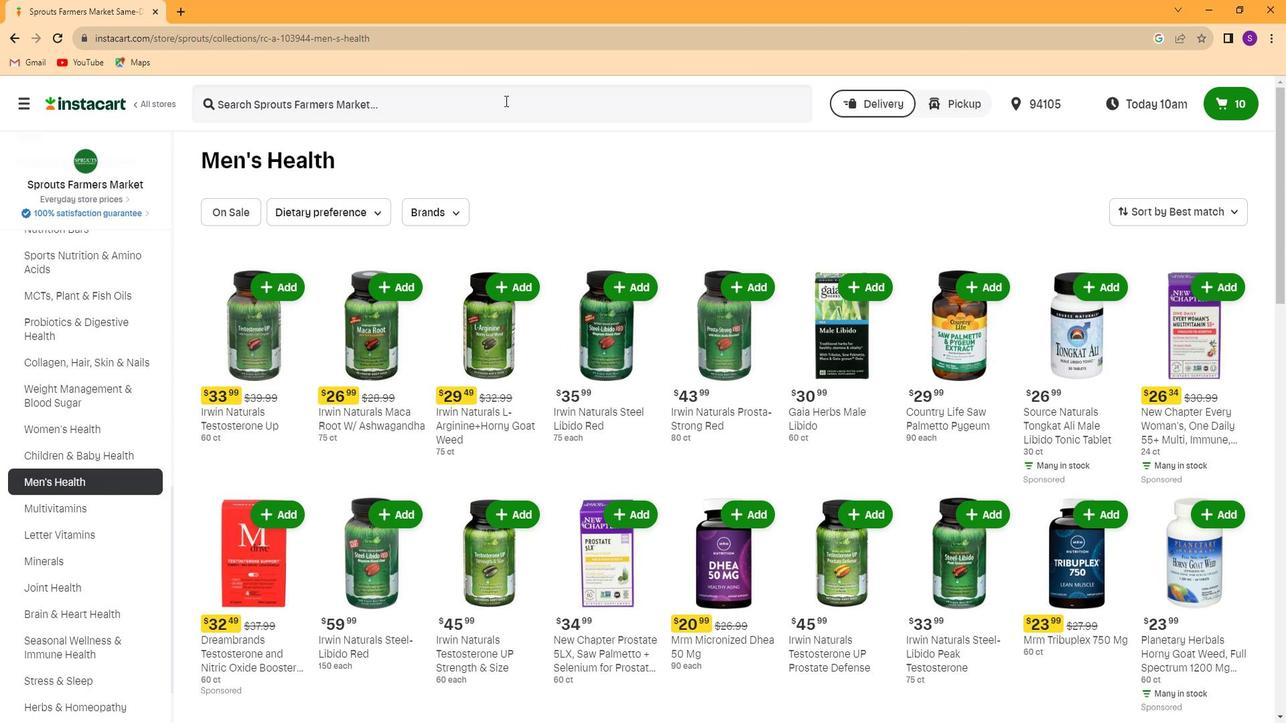 
Action: Key pressed <Key.caps_lock>S<Key.caps_lock>prouts<Key.space>stamina<Key.enter>
Screenshot: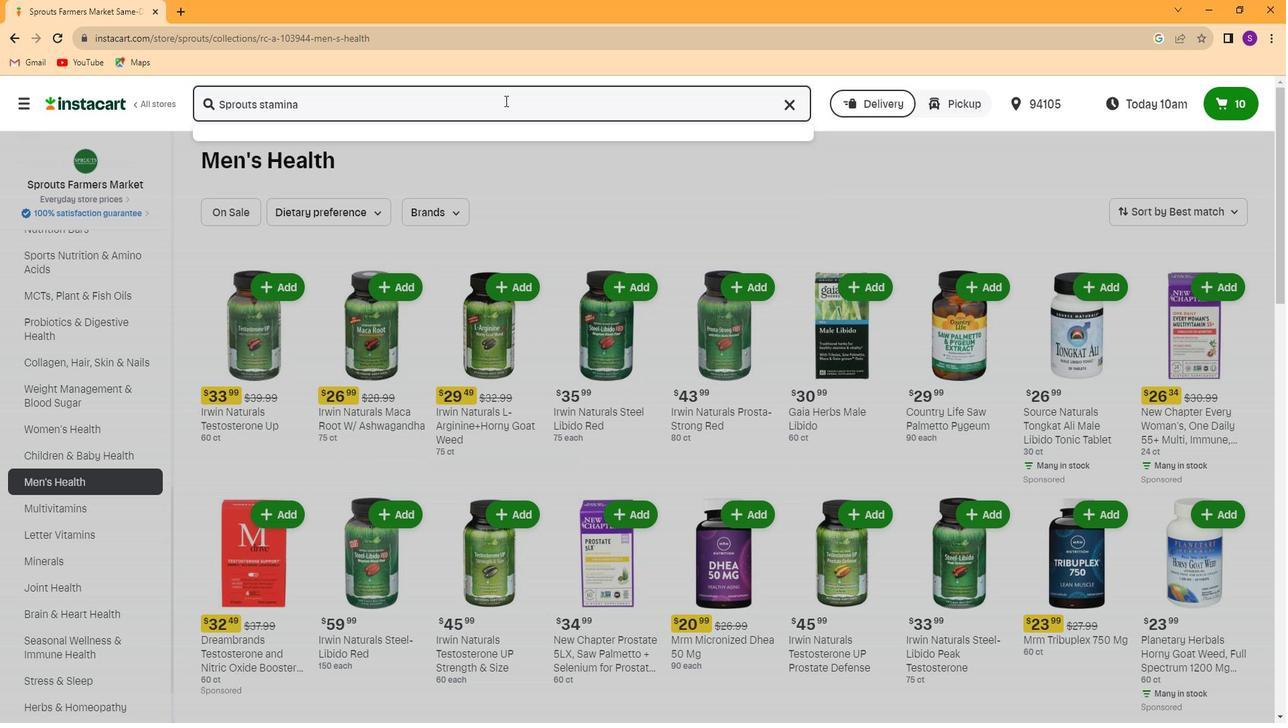 
Action: Mouse moved to (355, 255)
Screenshot: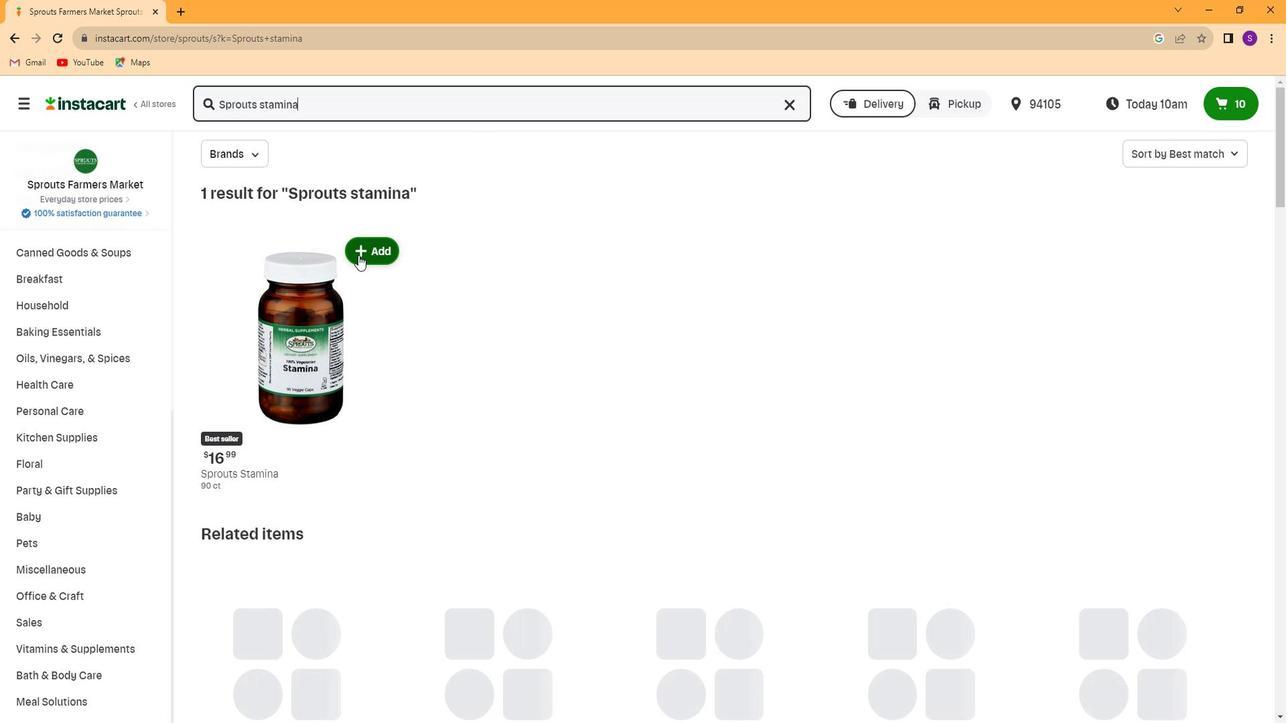 
Action: Mouse pressed left at (355, 255)
Screenshot: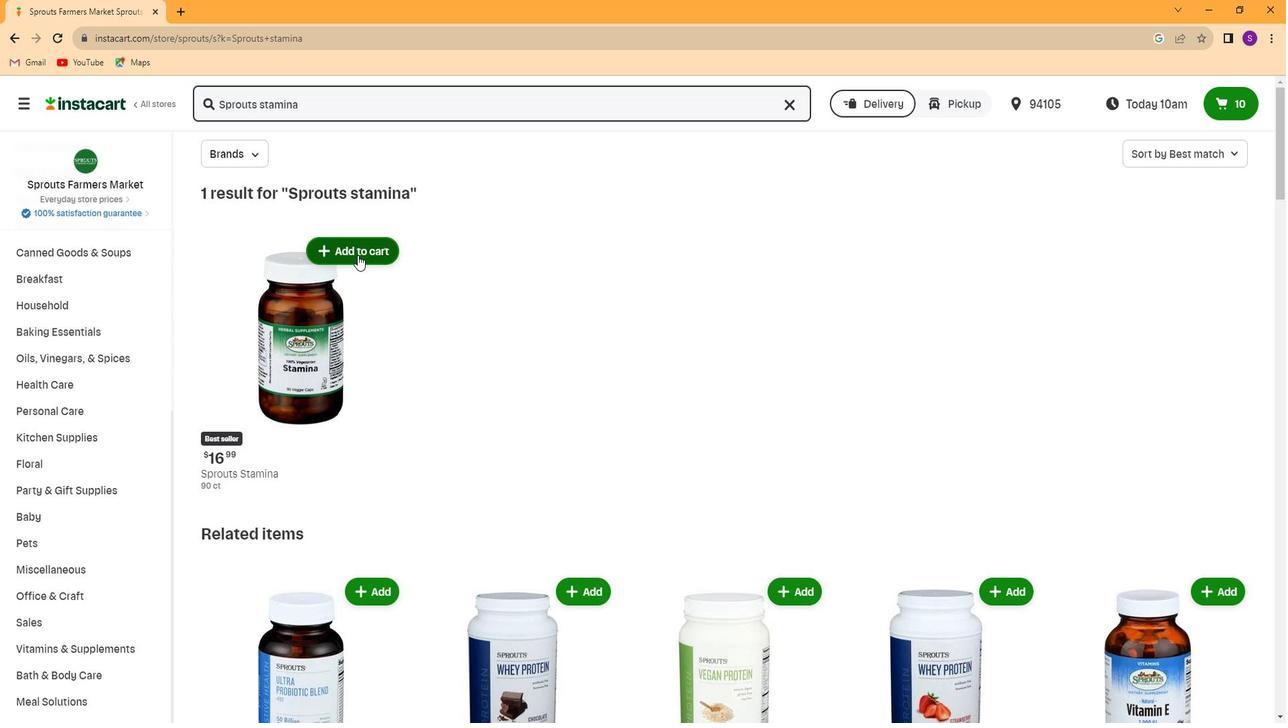 
Action: Mouse moved to (755, 432)
Screenshot: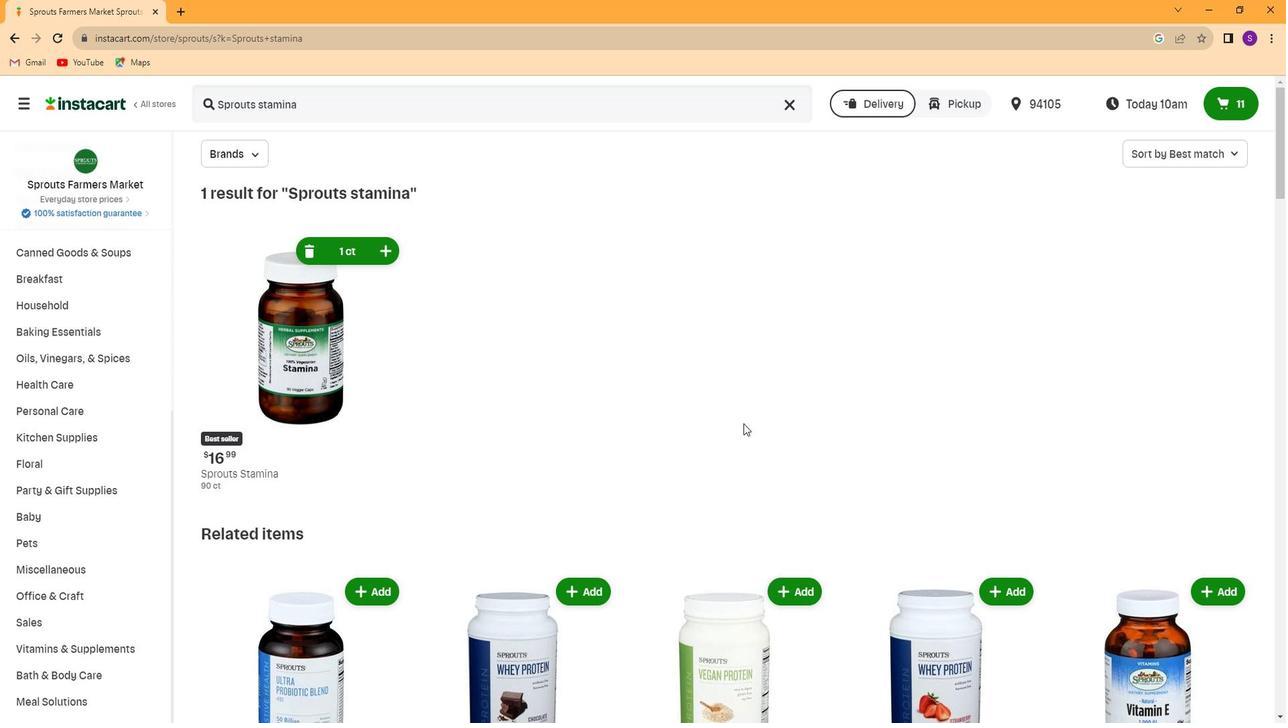 
